Task: Look for space in Vantaa, Finland from 1st June, 2023 to 4th June, 2023 for 1 adult in price range Rs.6000 to Rs.16000. Place can be private room with 1  bedroom having 1 bed and 1 bathroom. Property type can be house, flat, guest house. Booking option can be shelf check-in. Required host language is .
Action: Mouse moved to (419, 90)
Screenshot: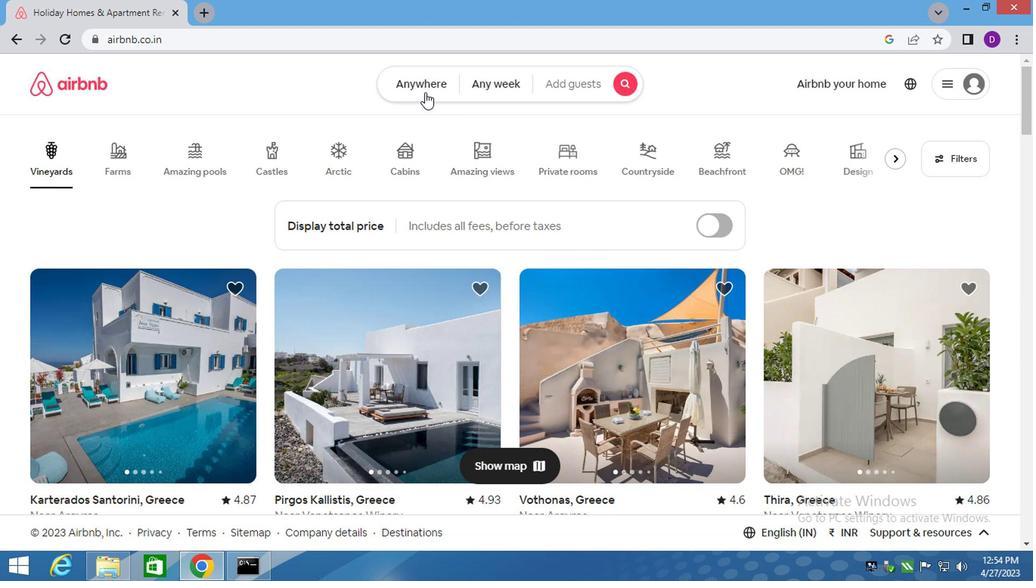 
Action: Mouse pressed left at (419, 90)
Screenshot: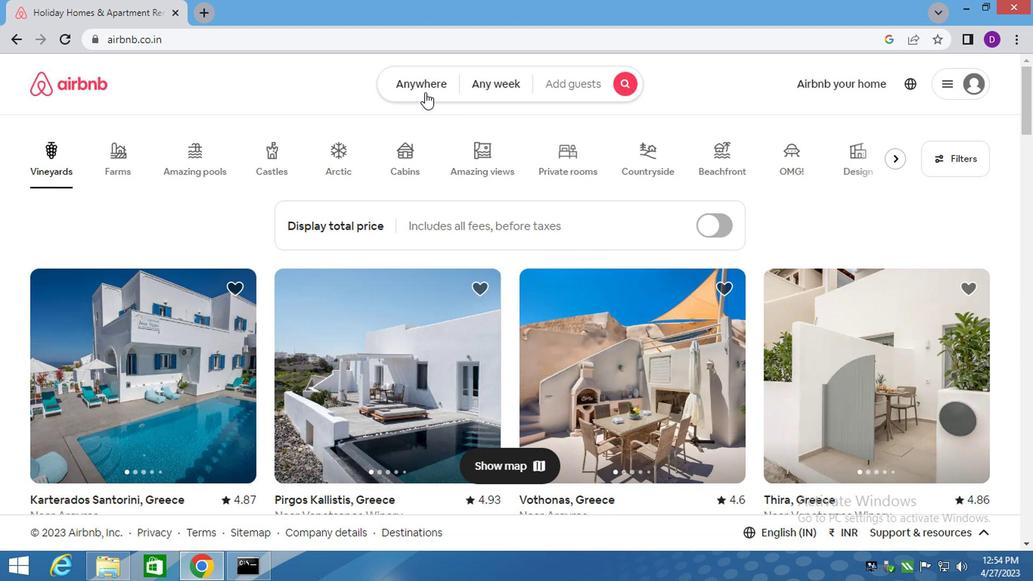 
Action: Mouse moved to (279, 152)
Screenshot: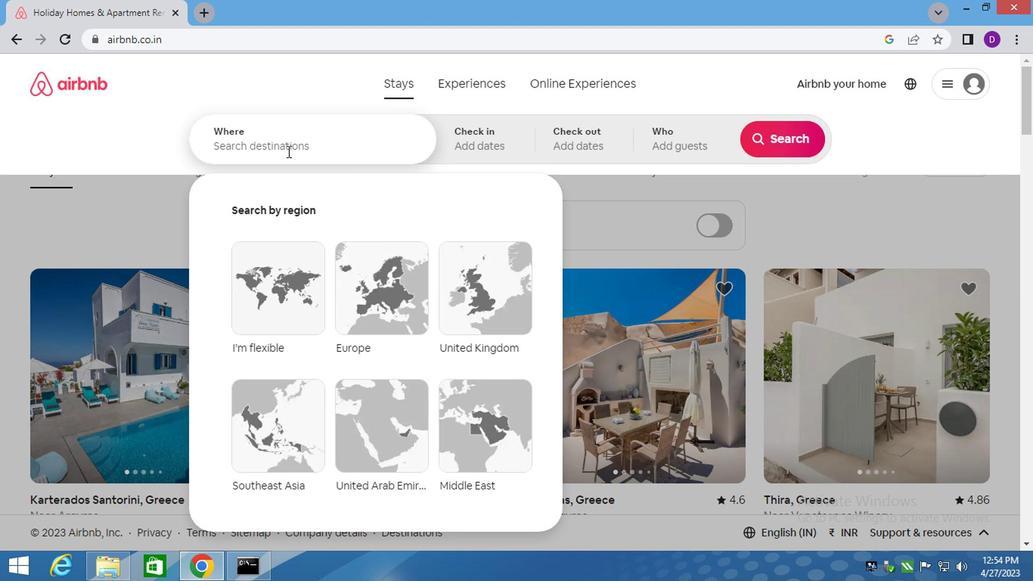 
Action: Mouse pressed left at (279, 152)
Screenshot: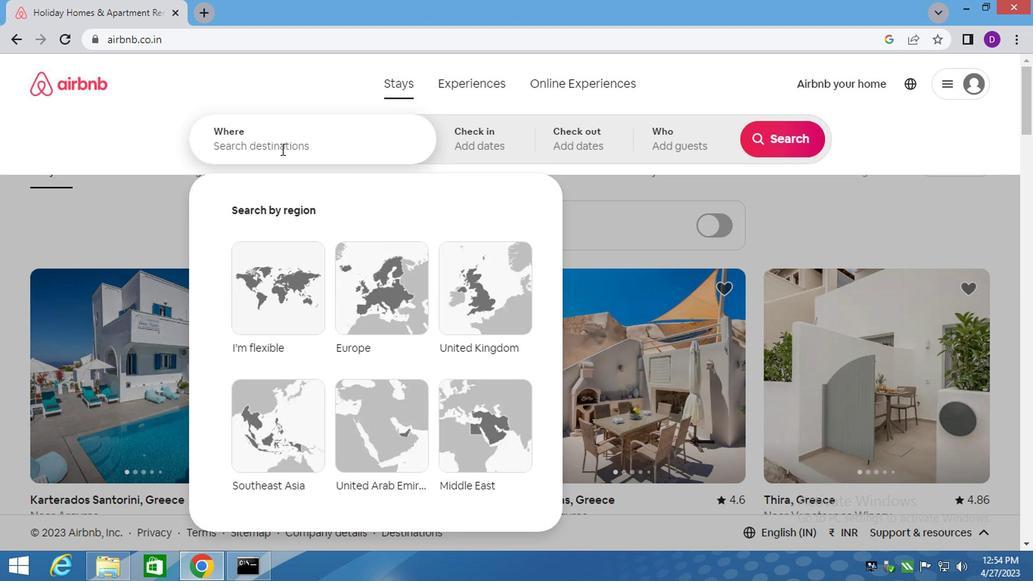 
Action: Key pressed <Key.shift><Key.shift><Key.shift>VANTAA,<Key.space><Key.shift>F
Screenshot: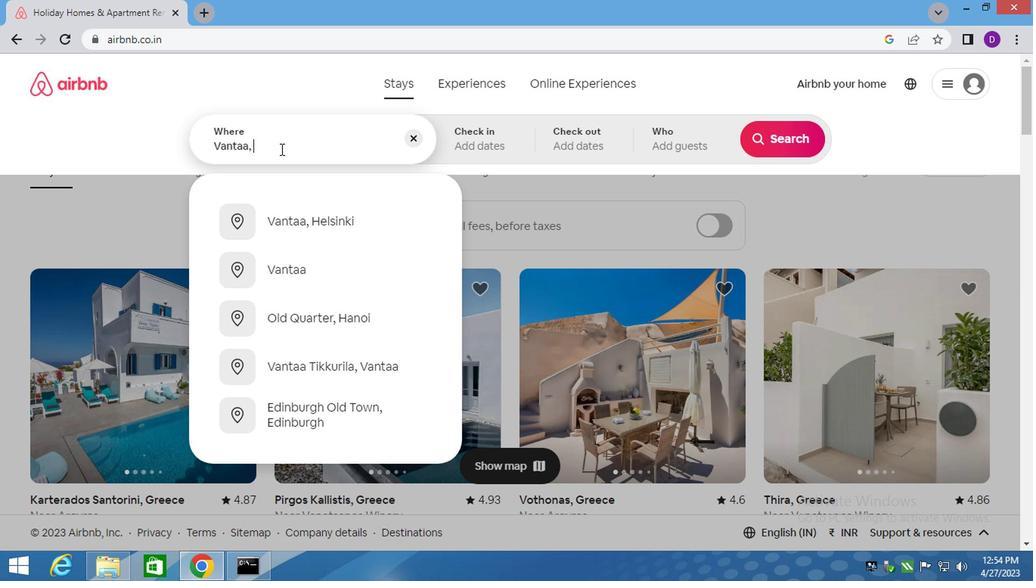 
Action: Mouse moved to (356, 224)
Screenshot: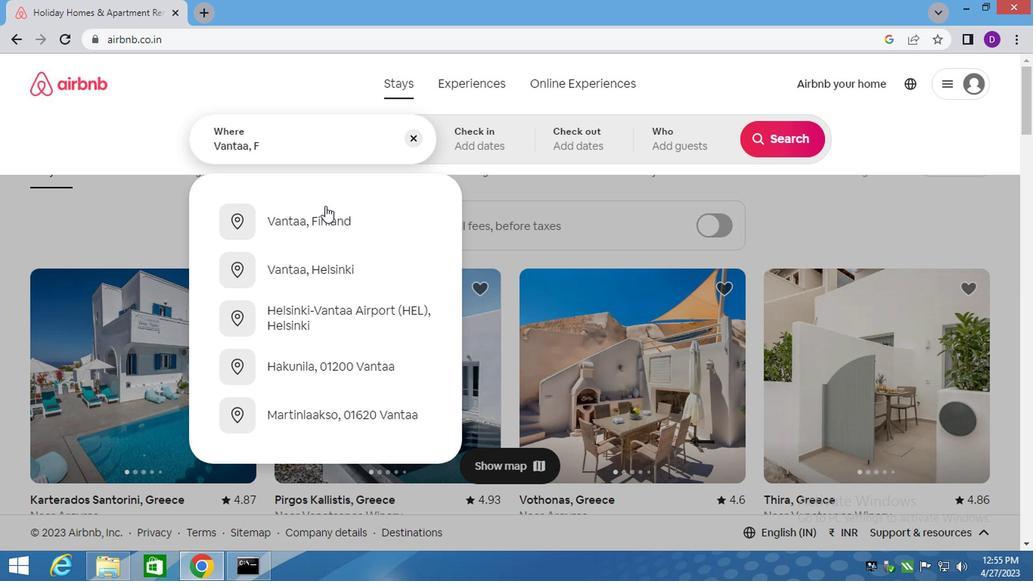 
Action: Mouse pressed left at (356, 224)
Screenshot: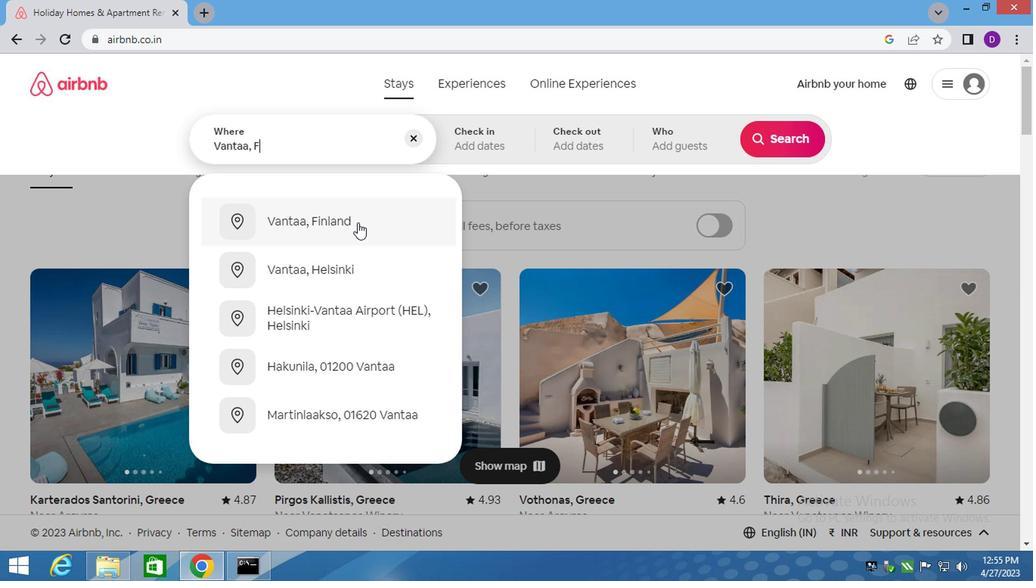 
Action: Mouse moved to (776, 264)
Screenshot: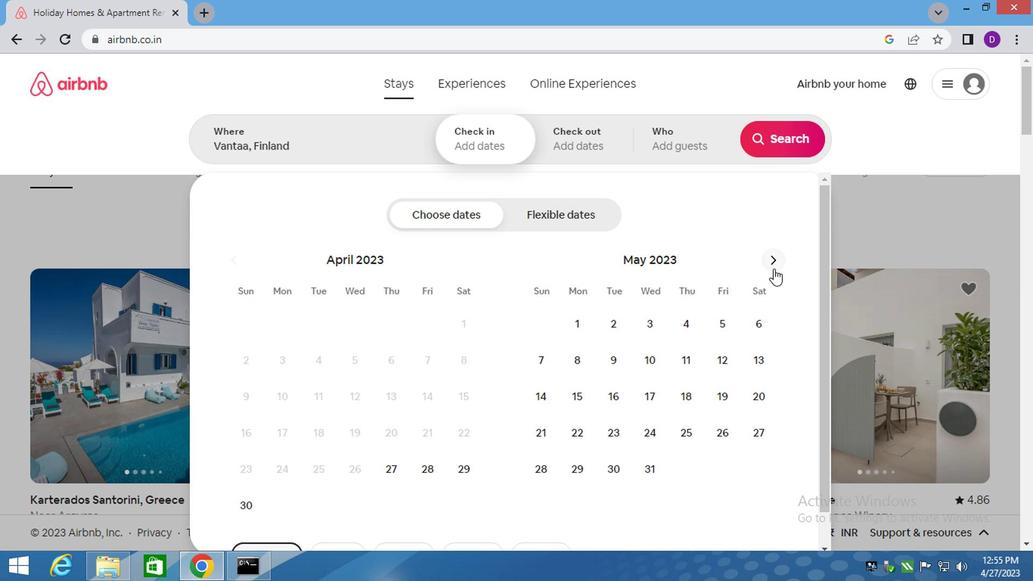 
Action: Mouse pressed left at (776, 264)
Screenshot: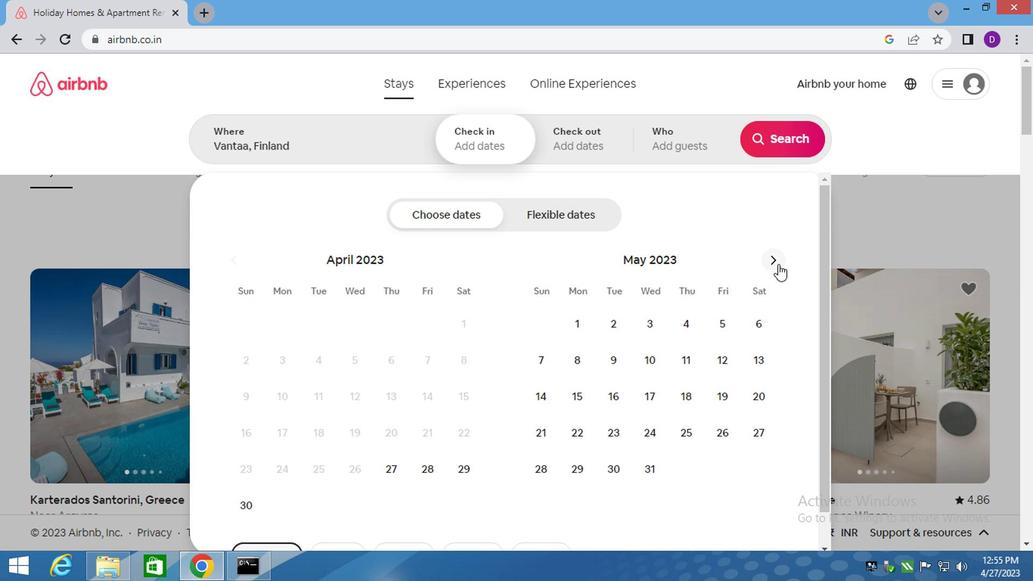 
Action: Mouse moved to (684, 326)
Screenshot: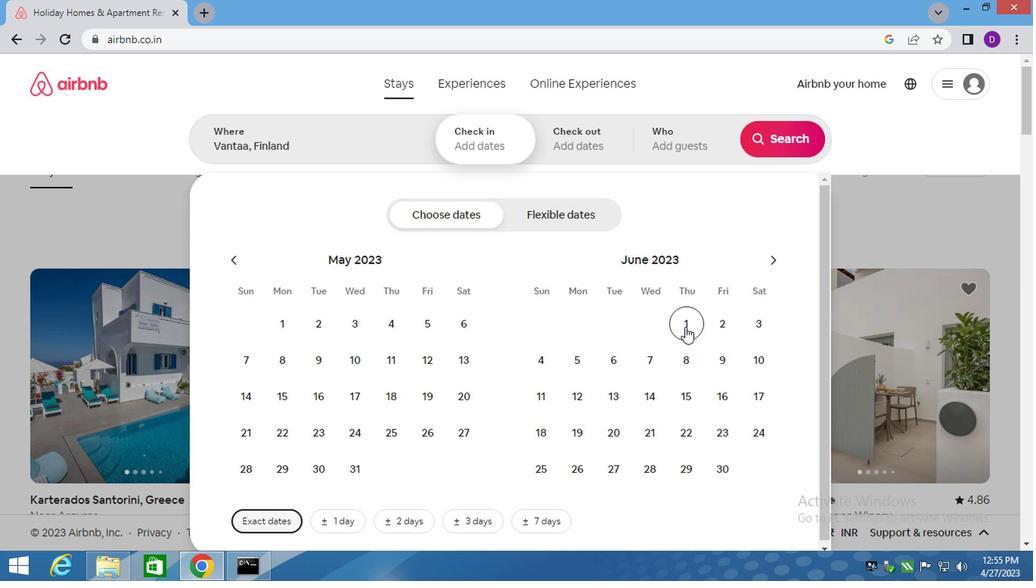 
Action: Mouse pressed left at (684, 326)
Screenshot: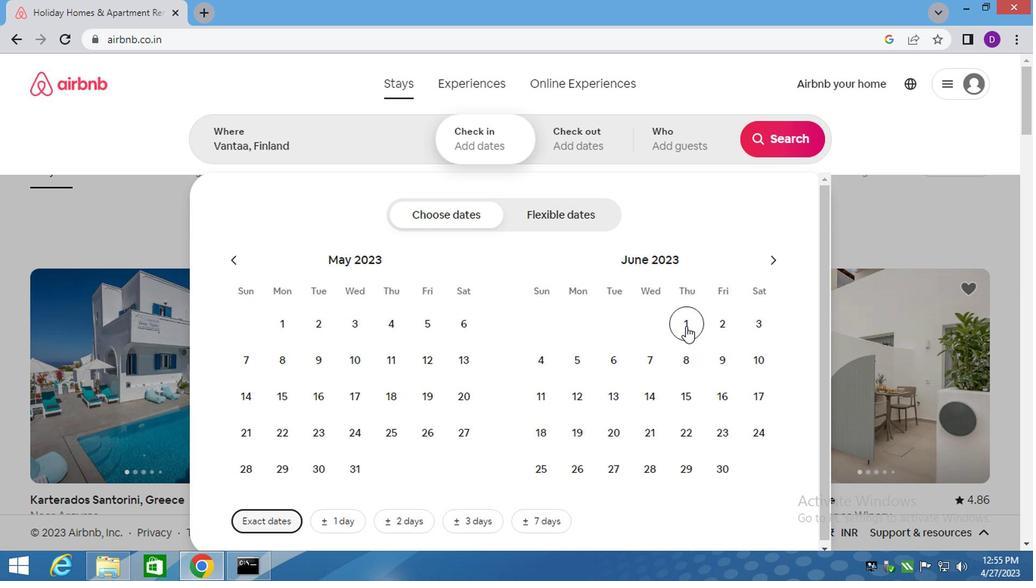 
Action: Mouse moved to (547, 355)
Screenshot: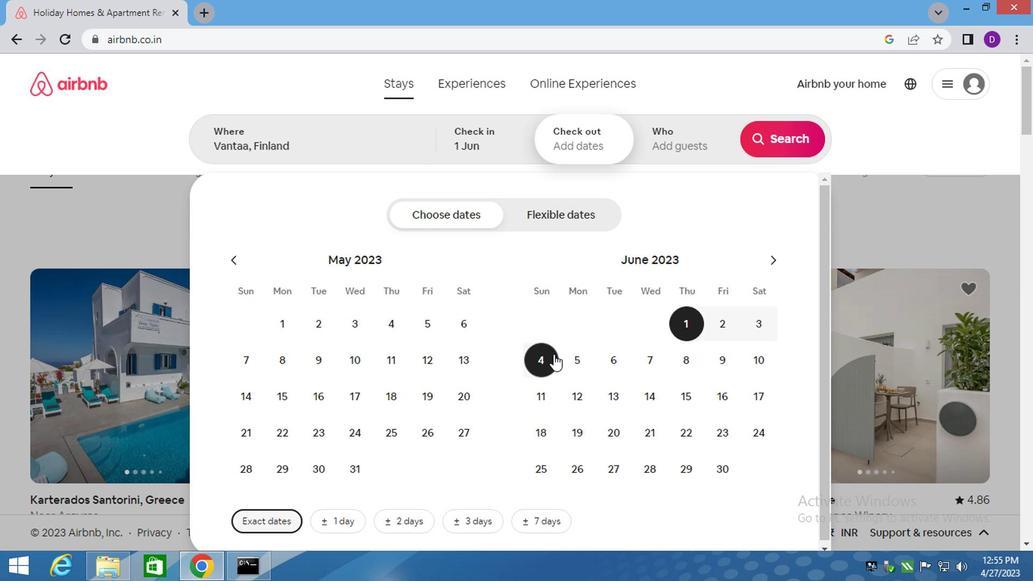 
Action: Mouse pressed left at (547, 355)
Screenshot: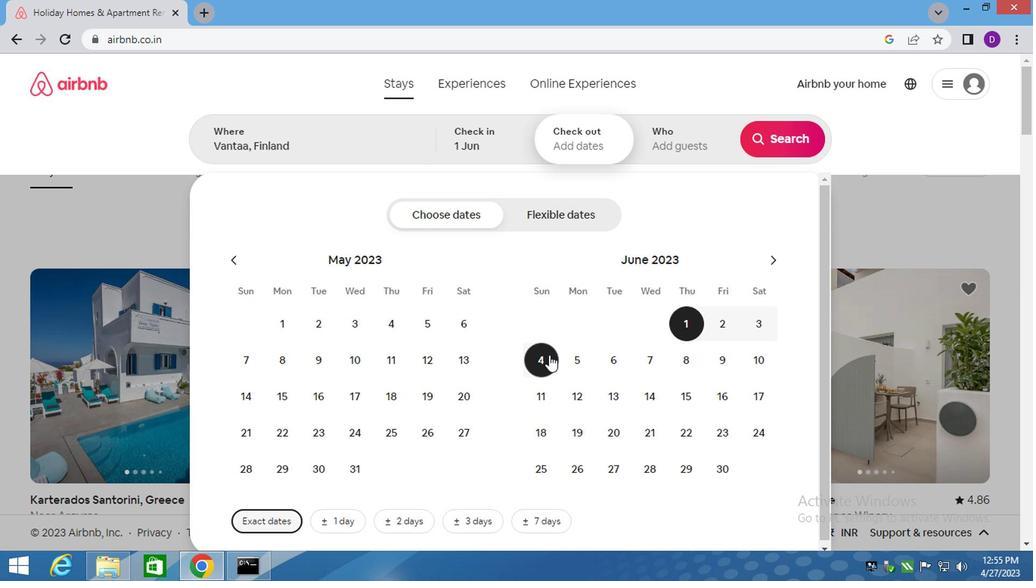 
Action: Mouse moved to (661, 152)
Screenshot: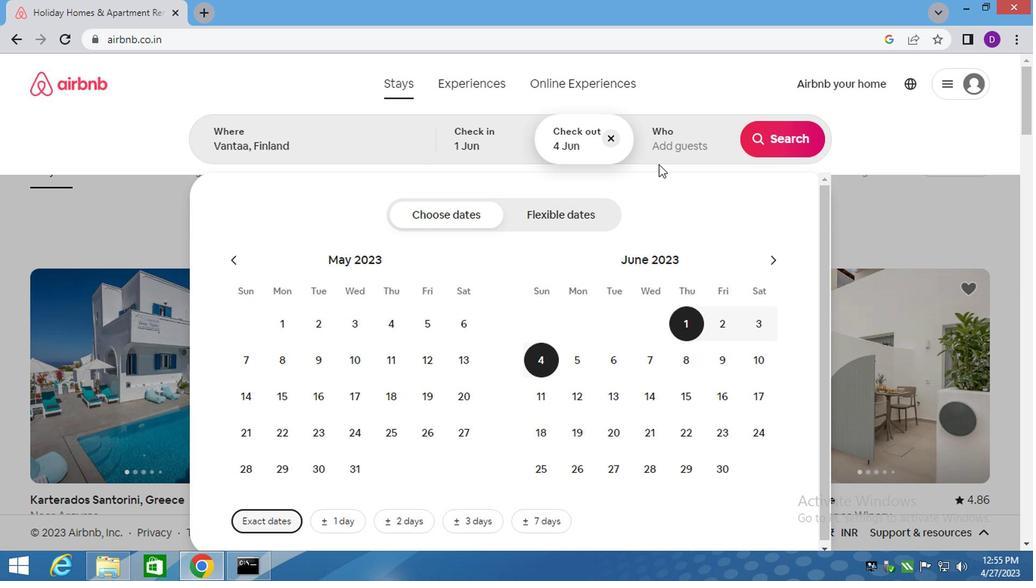 
Action: Mouse pressed left at (661, 152)
Screenshot: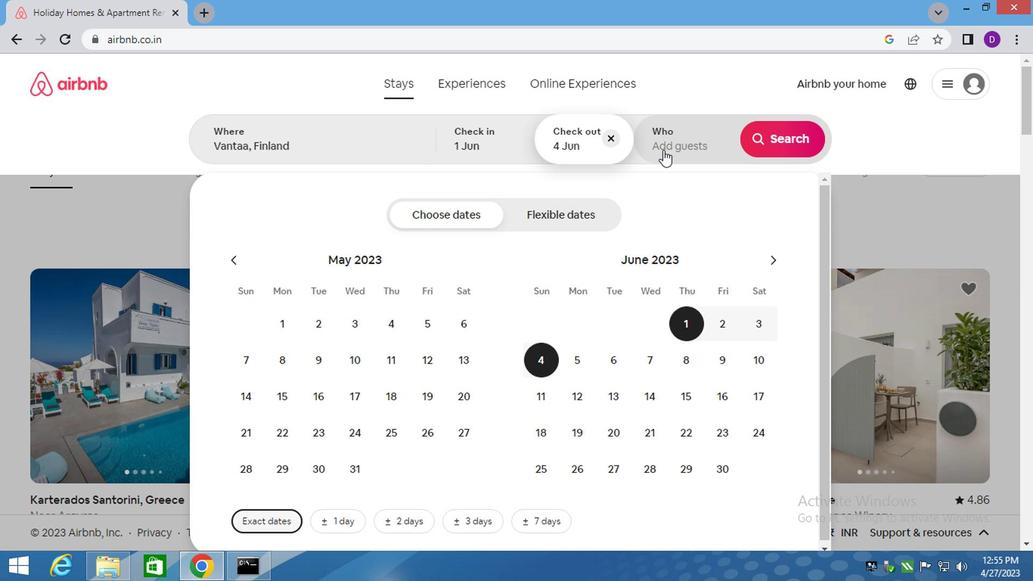 
Action: Mouse moved to (780, 217)
Screenshot: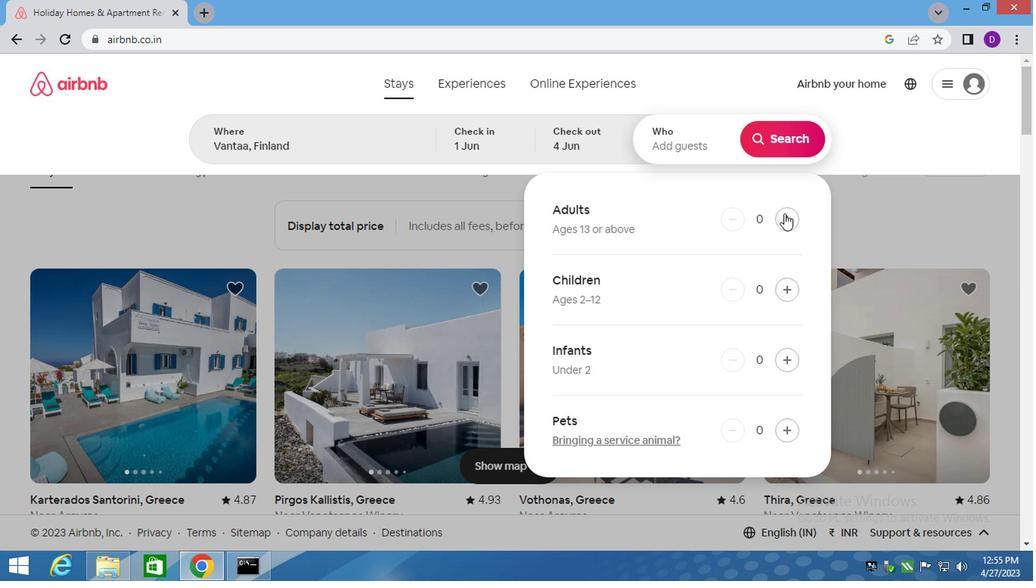 
Action: Mouse pressed left at (780, 217)
Screenshot: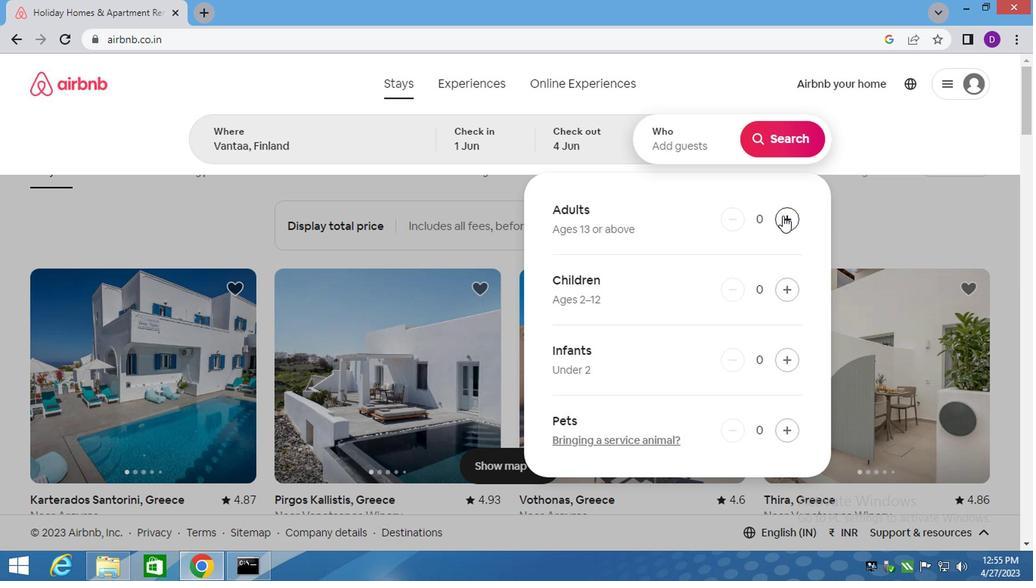 
Action: Mouse moved to (778, 144)
Screenshot: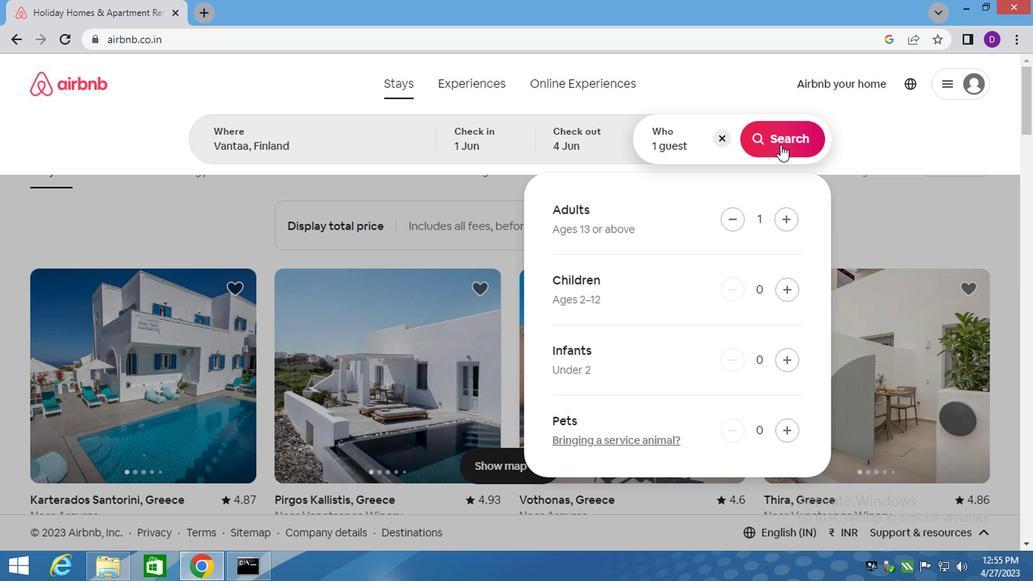 
Action: Mouse pressed left at (778, 144)
Screenshot: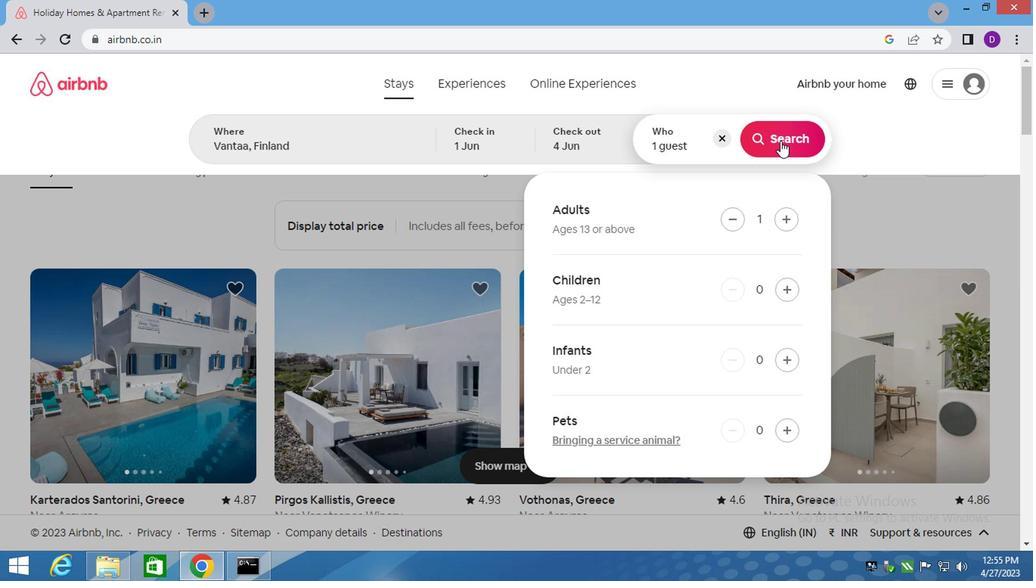 
Action: Mouse moved to (961, 144)
Screenshot: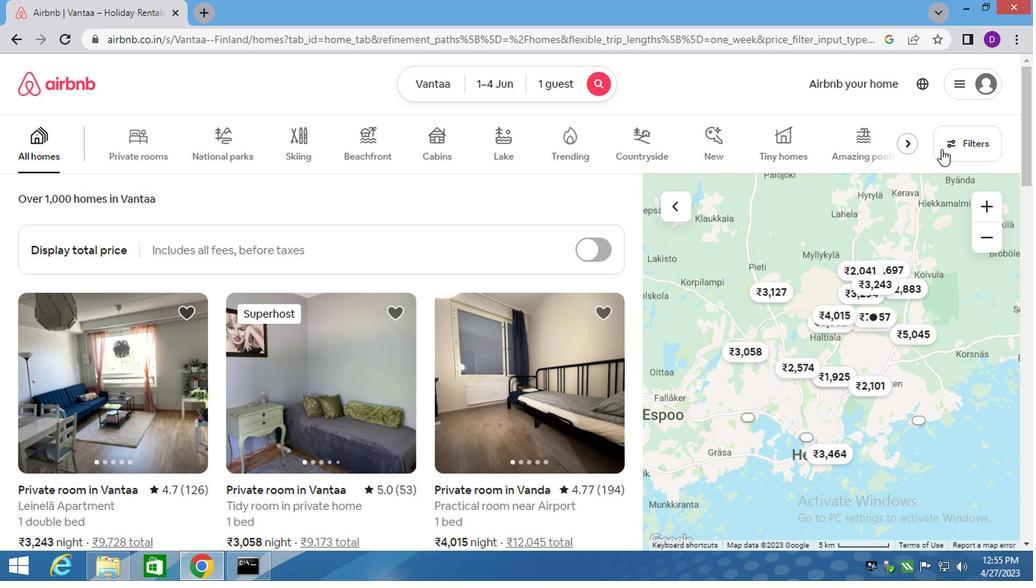 
Action: Mouse pressed left at (961, 144)
Screenshot: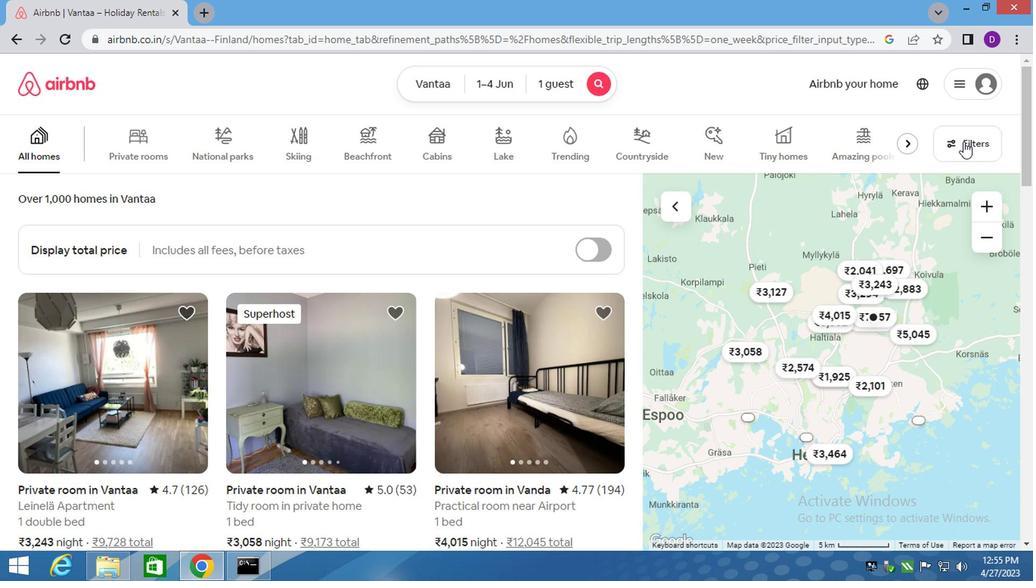 
Action: Mouse moved to (316, 339)
Screenshot: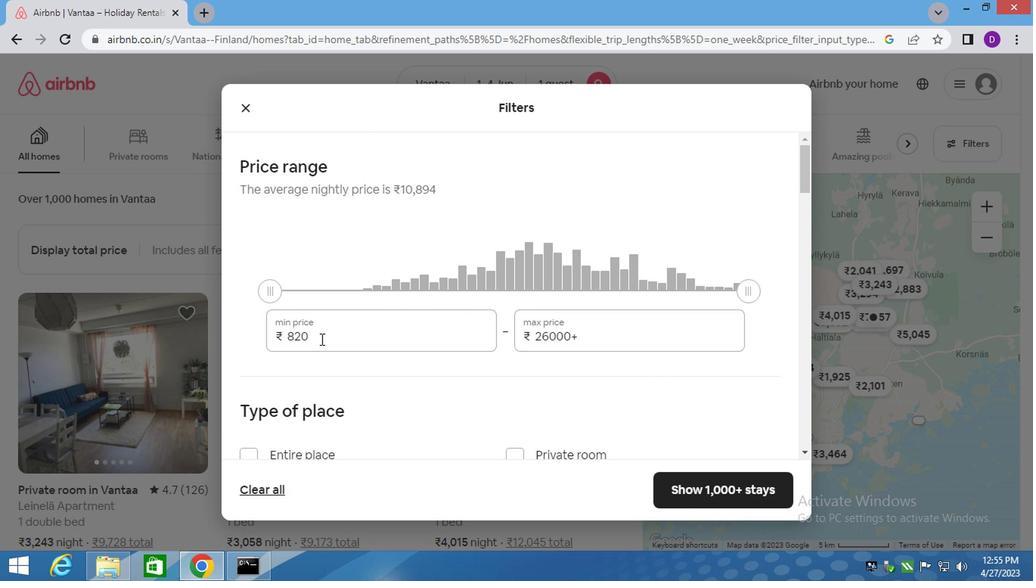 
Action: Mouse pressed left at (316, 339)
Screenshot: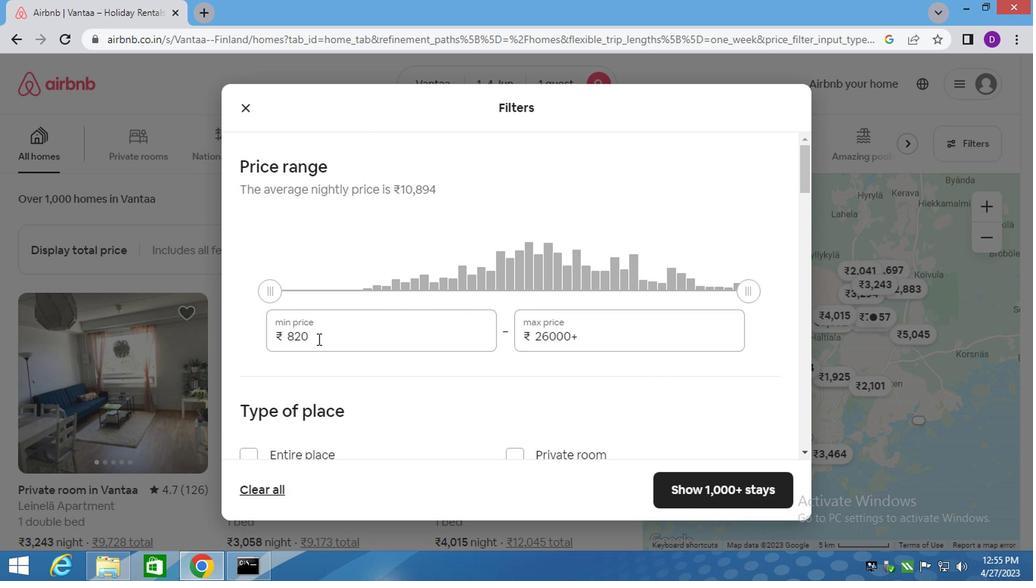 
Action: Mouse pressed left at (316, 339)
Screenshot: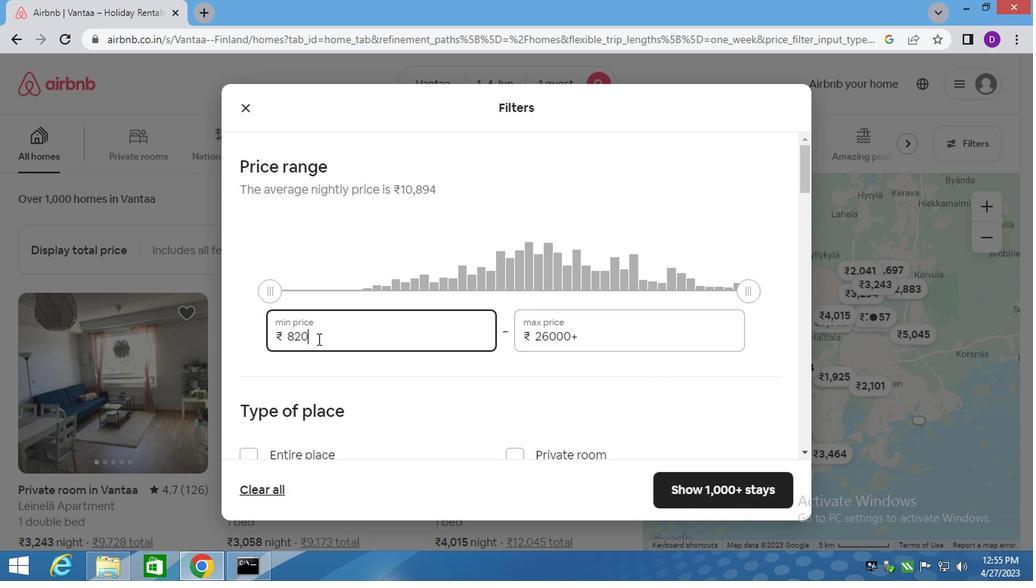 
Action: Key pressed 6000<Key.tab>16000
Screenshot: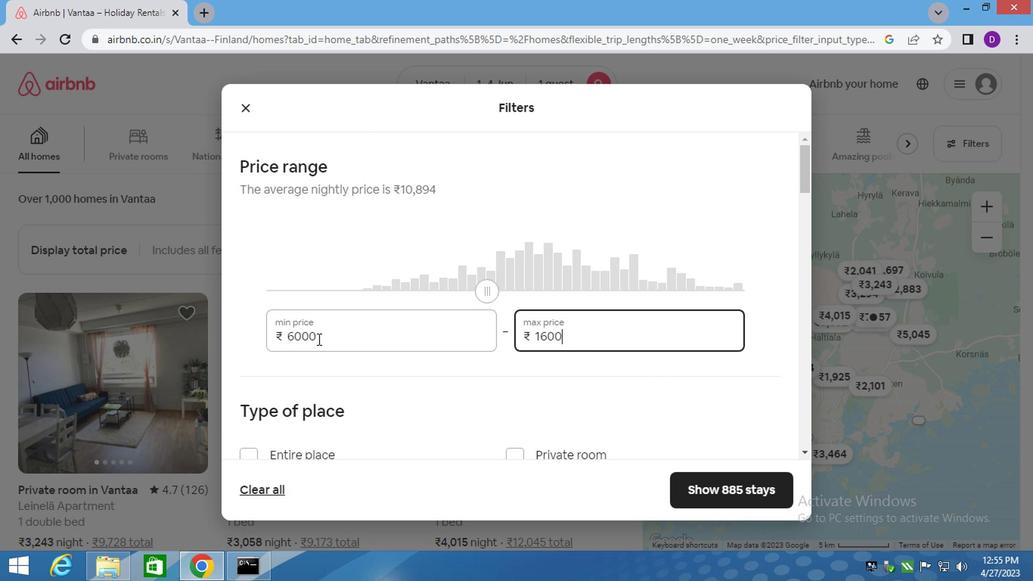 
Action: Mouse moved to (304, 382)
Screenshot: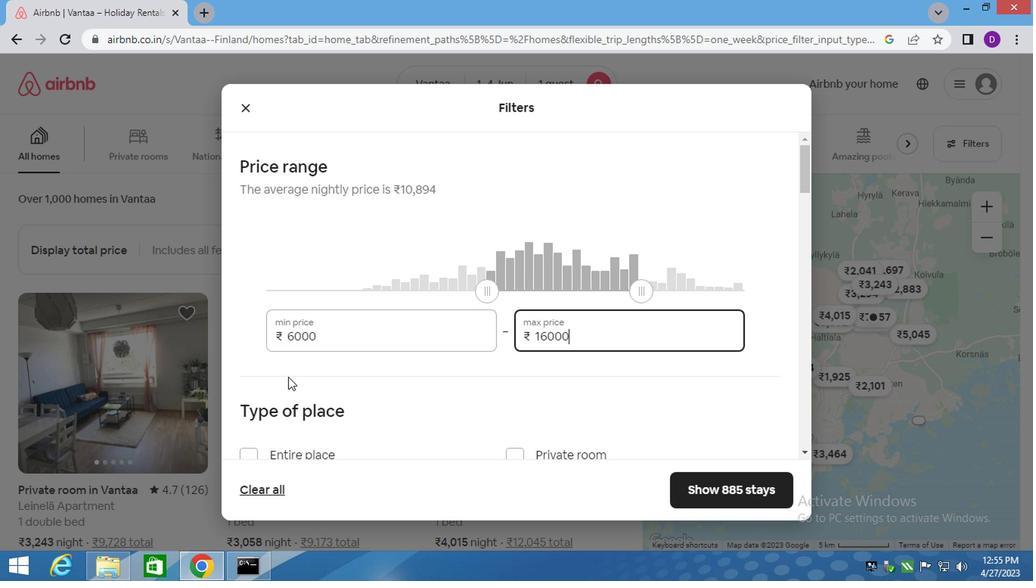 
Action: Mouse scrolled (304, 381) with delta (0, 0)
Screenshot: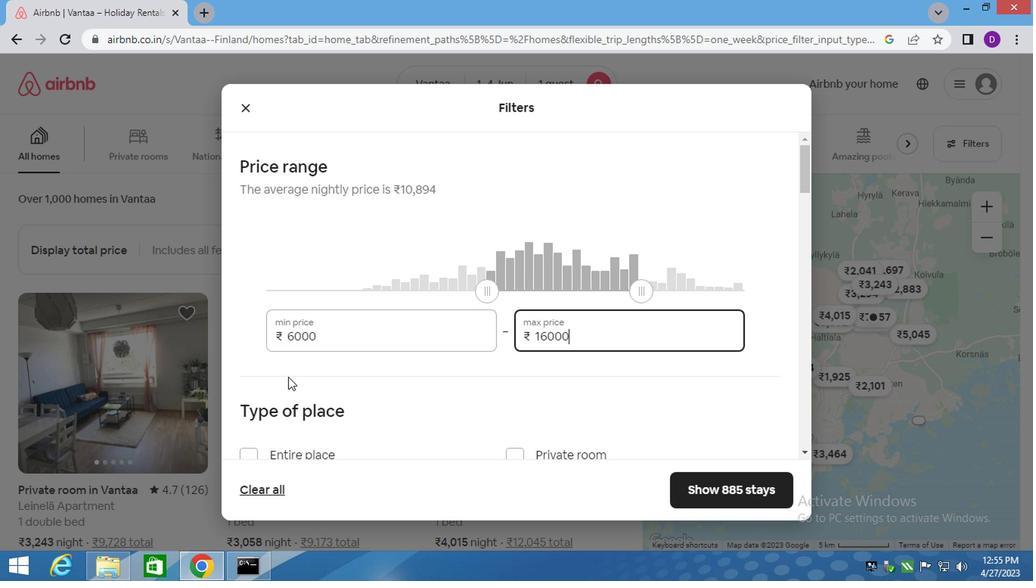 
Action: Mouse moved to (305, 383)
Screenshot: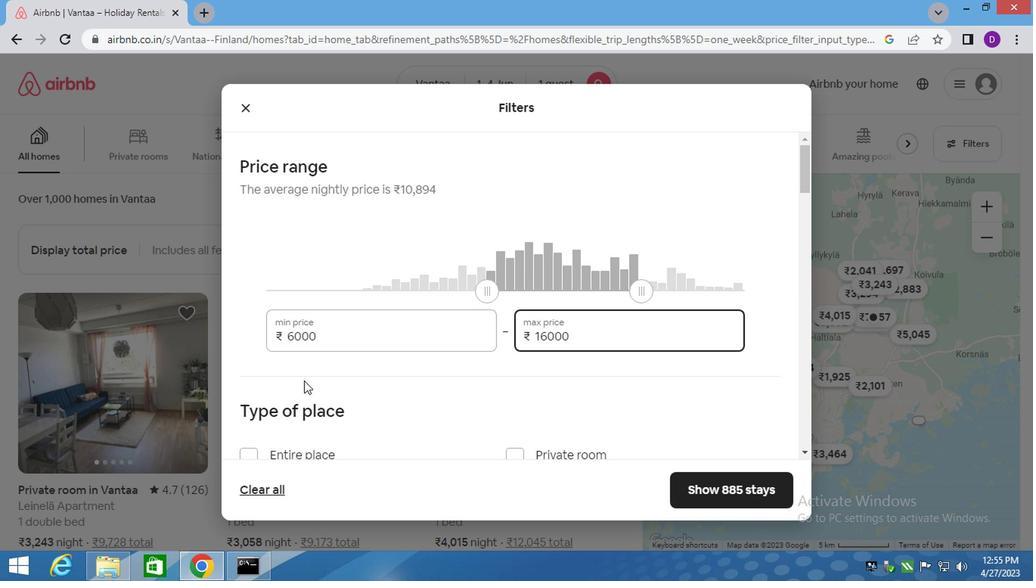 
Action: Mouse scrolled (305, 382) with delta (0, -1)
Screenshot: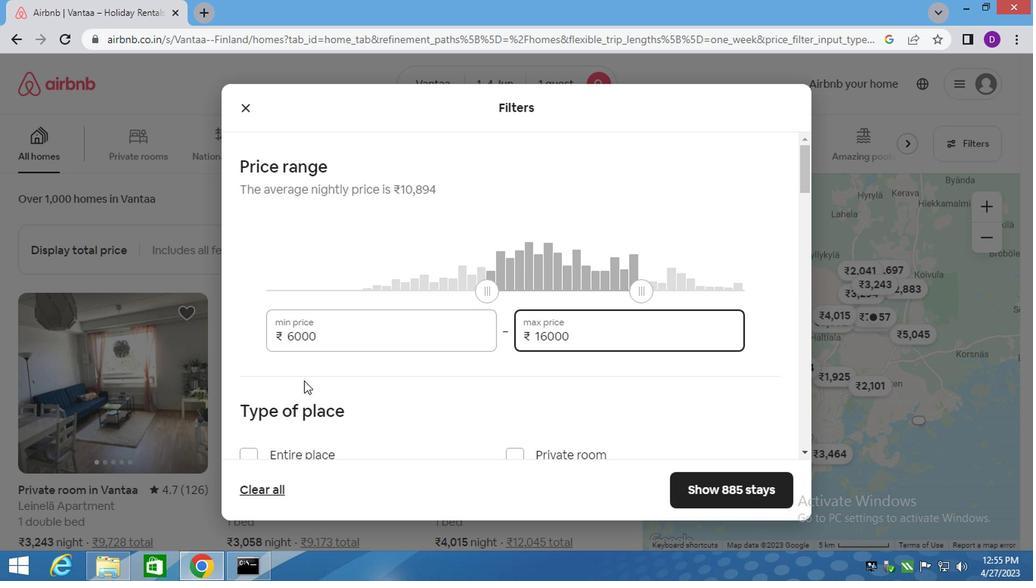 
Action: Mouse moved to (512, 312)
Screenshot: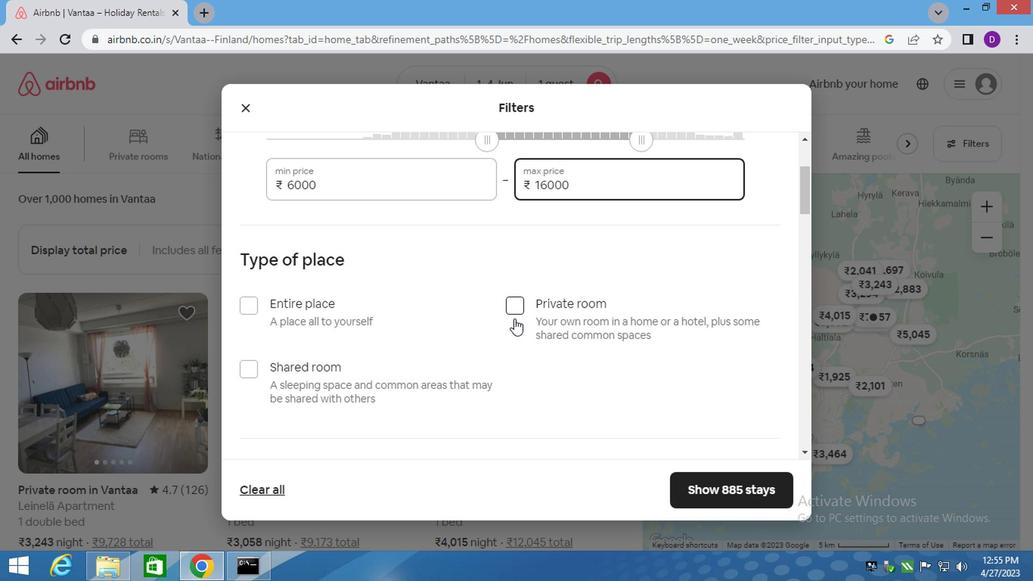 
Action: Mouse pressed left at (512, 312)
Screenshot: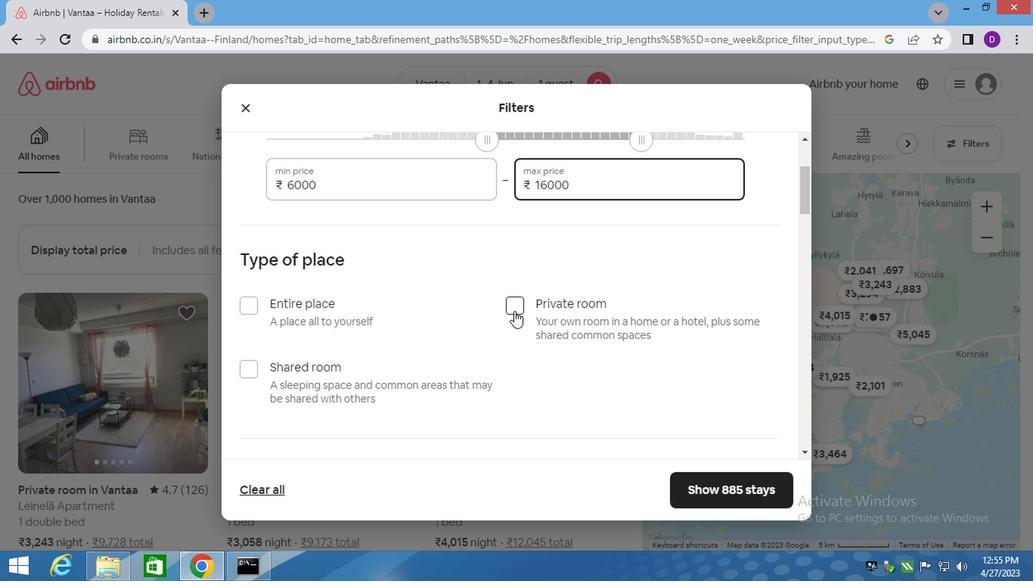 
Action: Mouse moved to (404, 358)
Screenshot: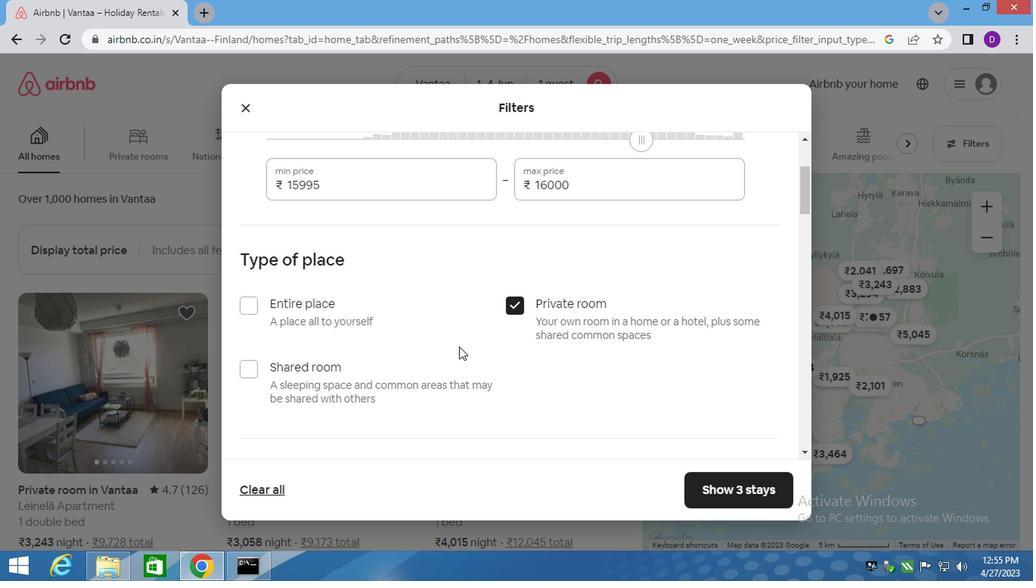 
Action: Mouse scrolled (404, 358) with delta (0, 0)
Screenshot: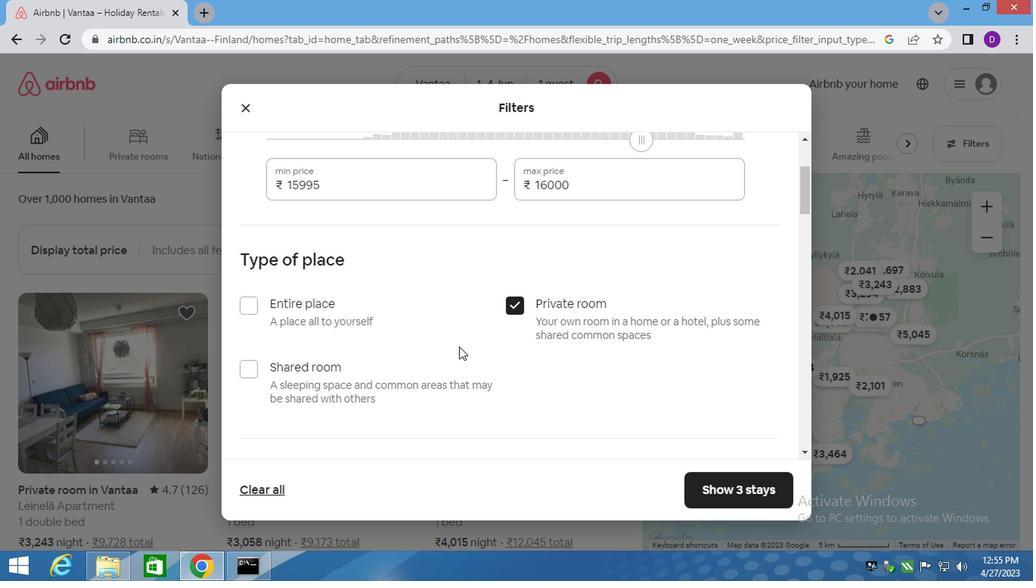 
Action: Mouse moved to (384, 361)
Screenshot: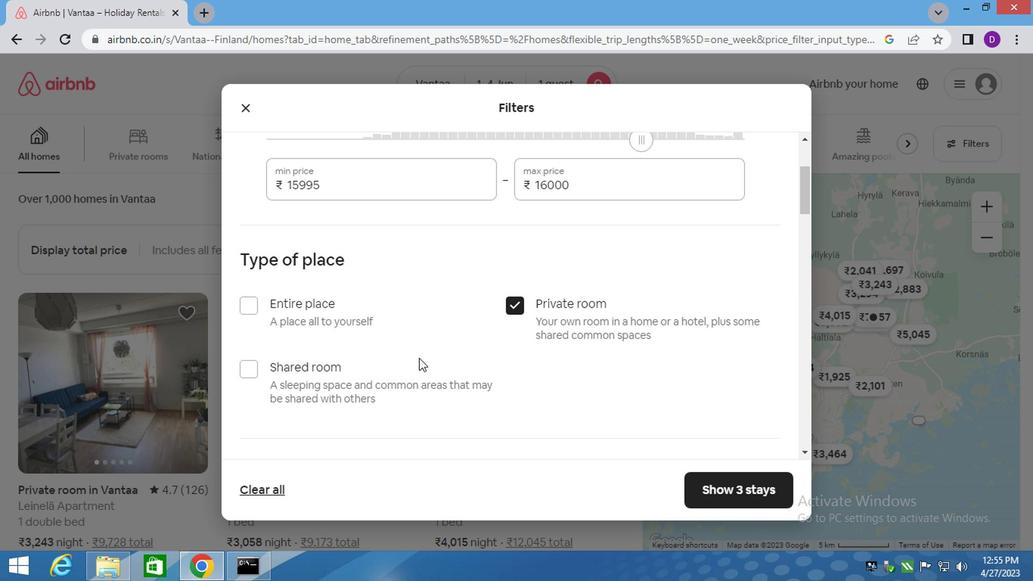
Action: Mouse scrolled (384, 360) with delta (0, 0)
Screenshot: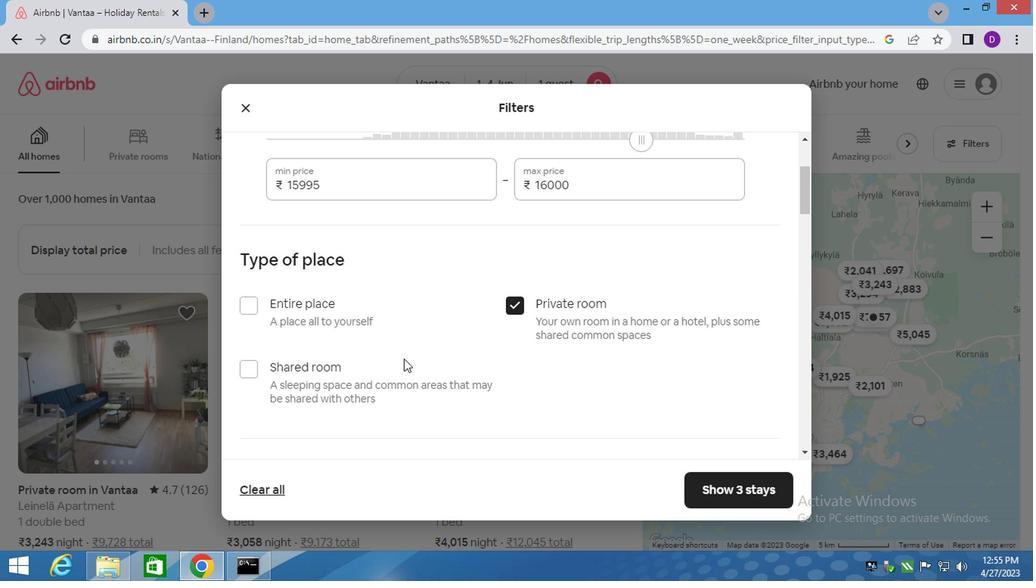 
Action: Mouse moved to (376, 361)
Screenshot: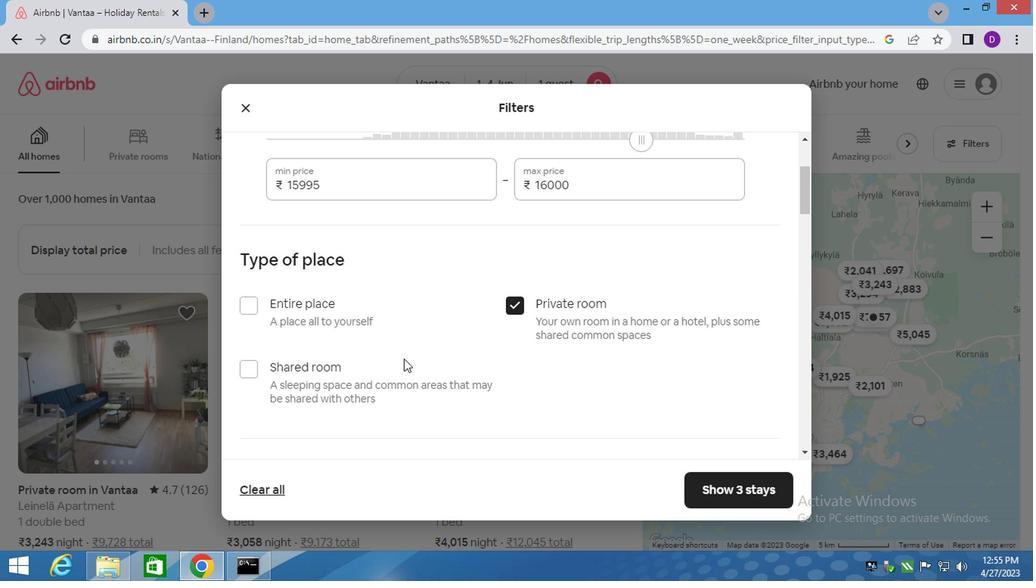 
Action: Mouse scrolled (376, 360) with delta (0, 0)
Screenshot: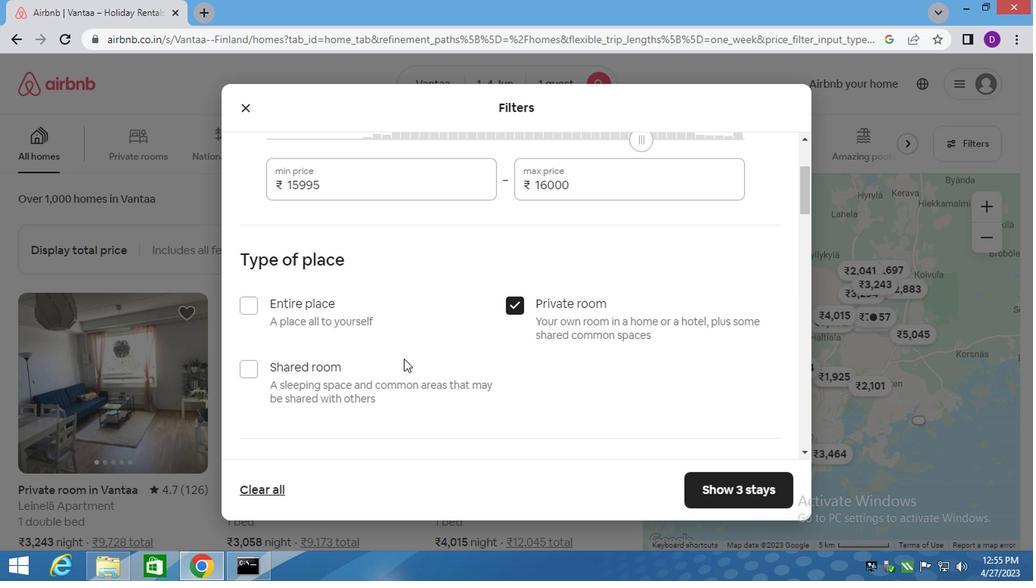 
Action: Mouse moved to (354, 349)
Screenshot: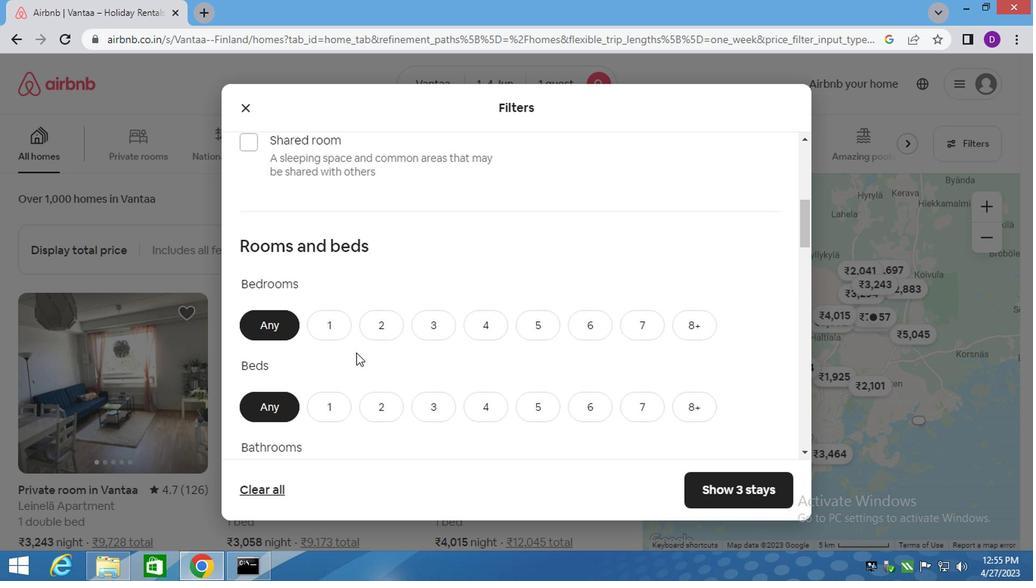 
Action: Mouse scrolled (354, 349) with delta (0, 0)
Screenshot: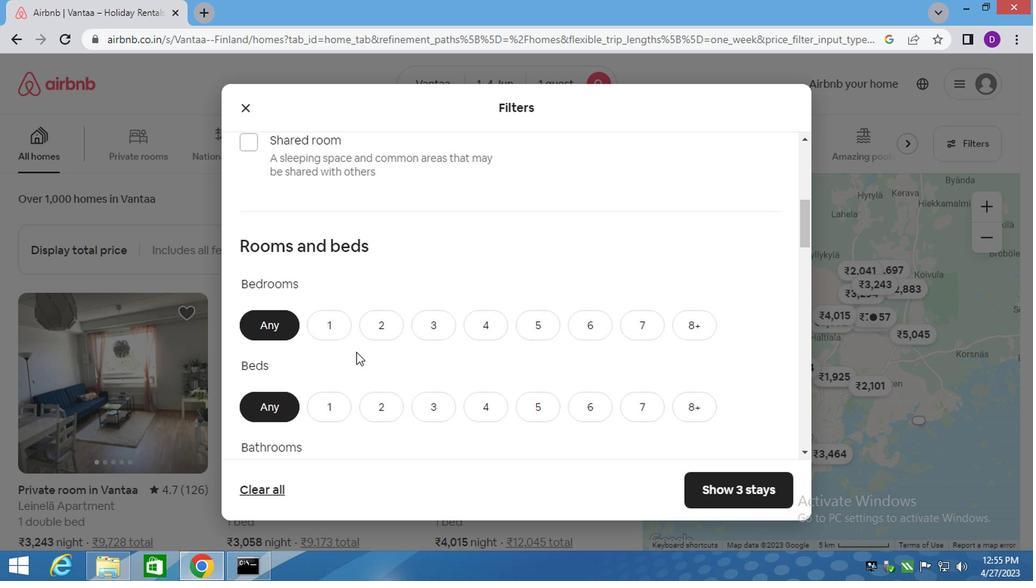 
Action: Mouse scrolled (354, 349) with delta (0, 0)
Screenshot: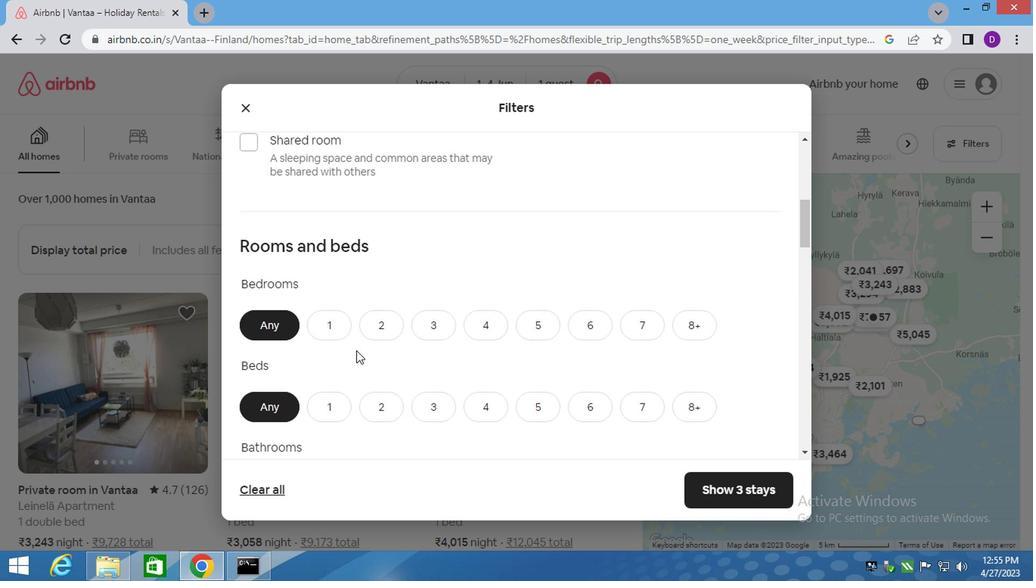
Action: Mouse moved to (329, 178)
Screenshot: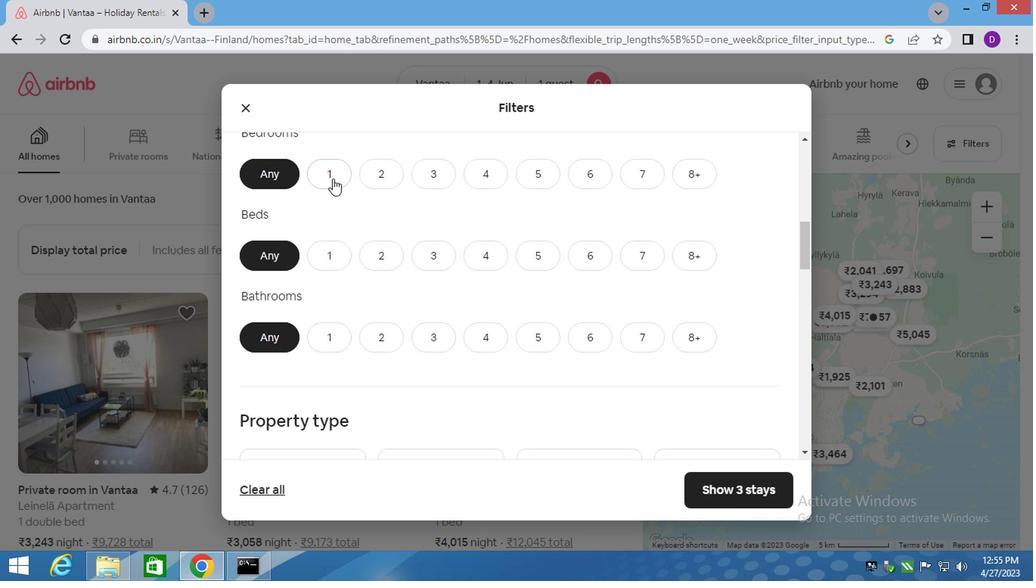 
Action: Mouse pressed left at (329, 178)
Screenshot: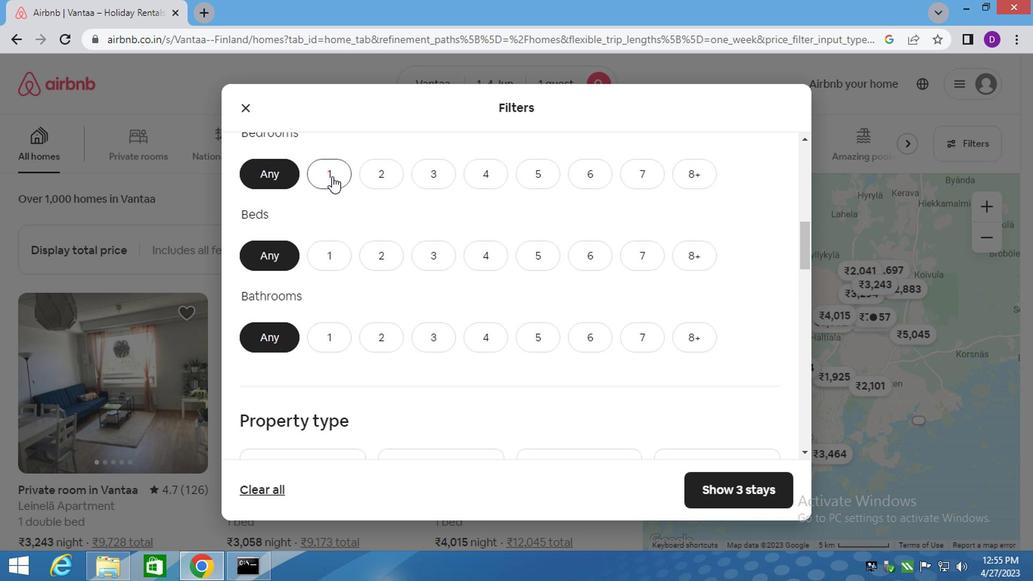 
Action: Mouse moved to (331, 253)
Screenshot: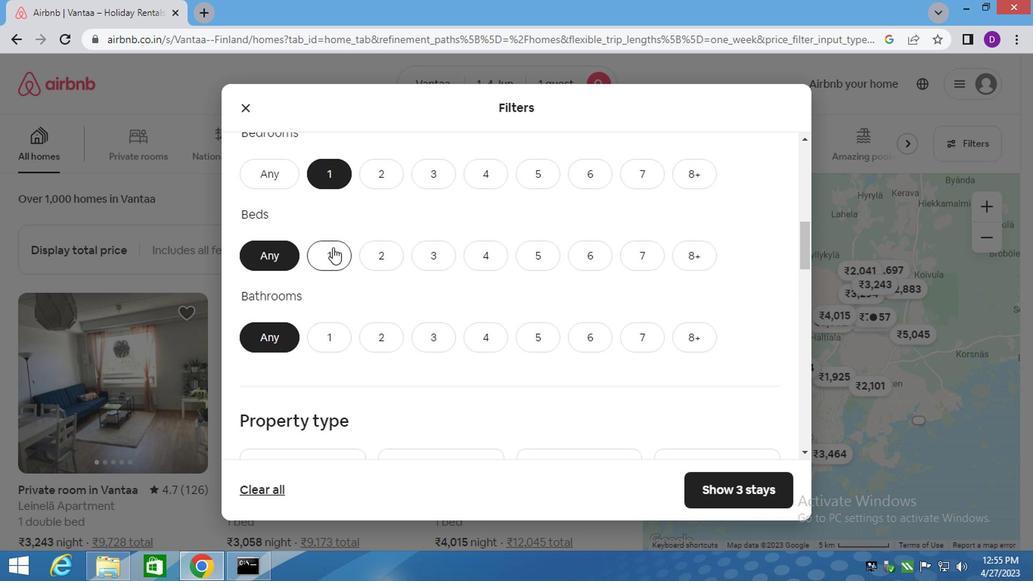 
Action: Mouse pressed left at (331, 253)
Screenshot: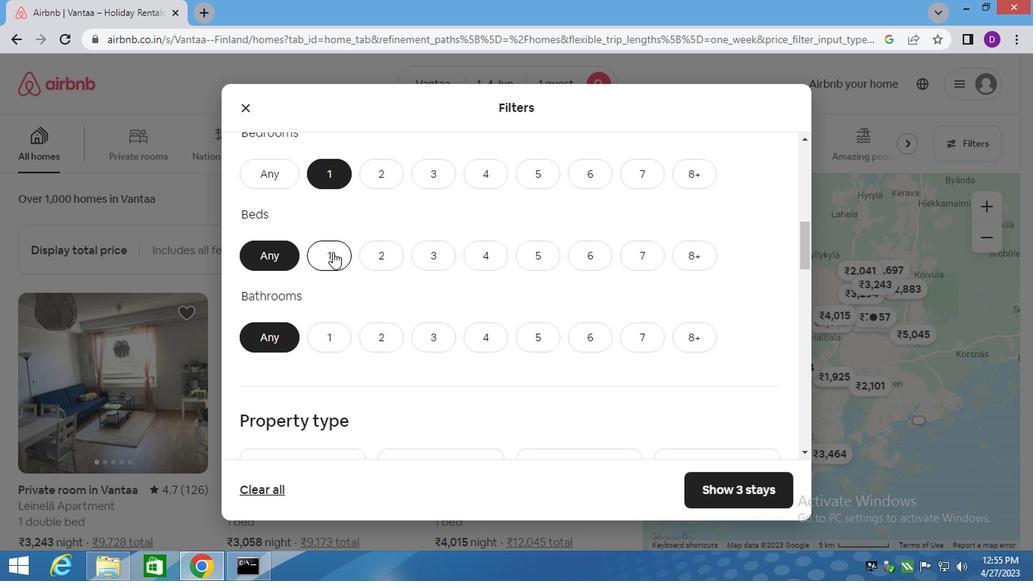 
Action: Mouse moved to (324, 332)
Screenshot: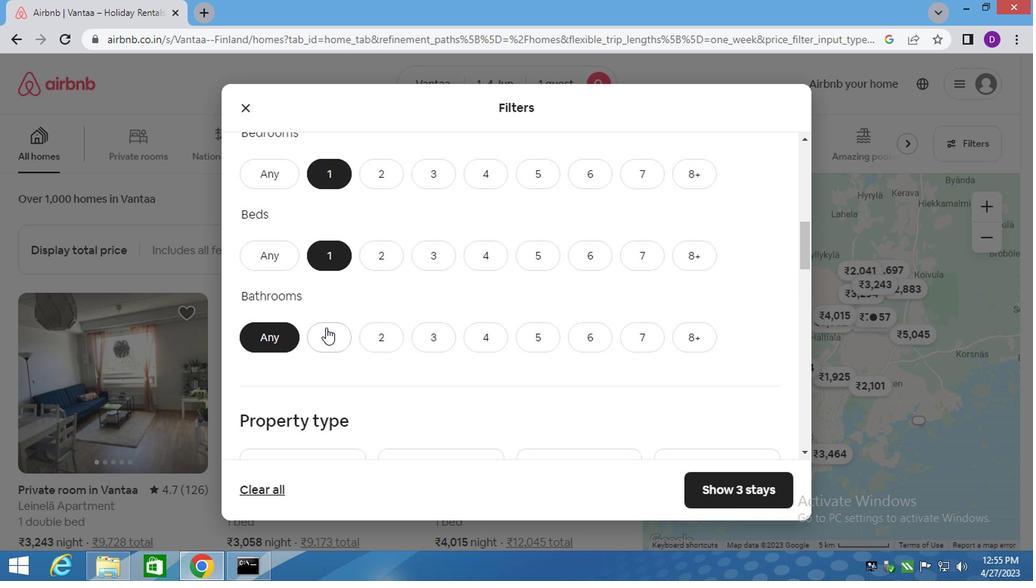 
Action: Mouse pressed left at (324, 332)
Screenshot: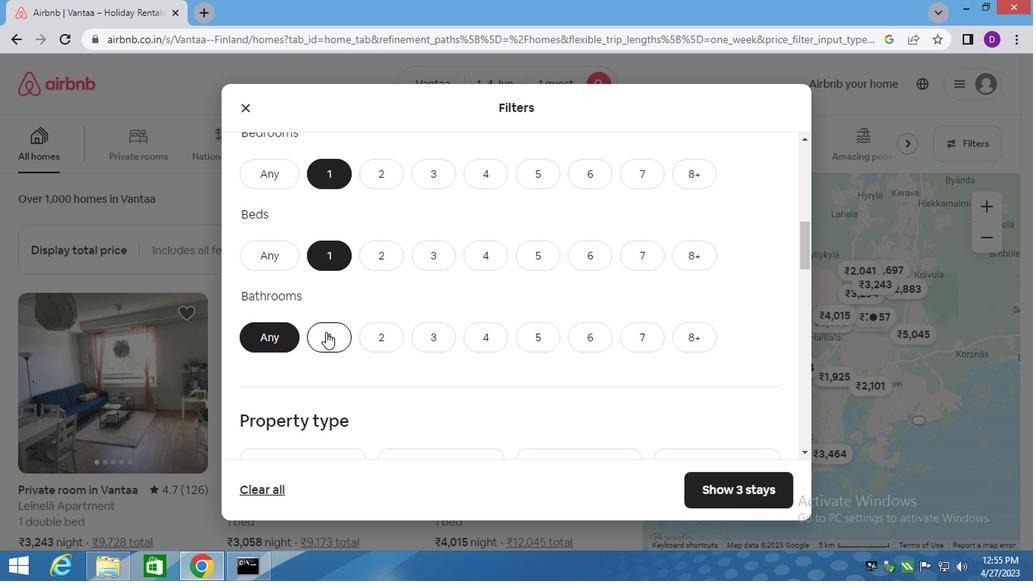 
Action: Mouse moved to (342, 361)
Screenshot: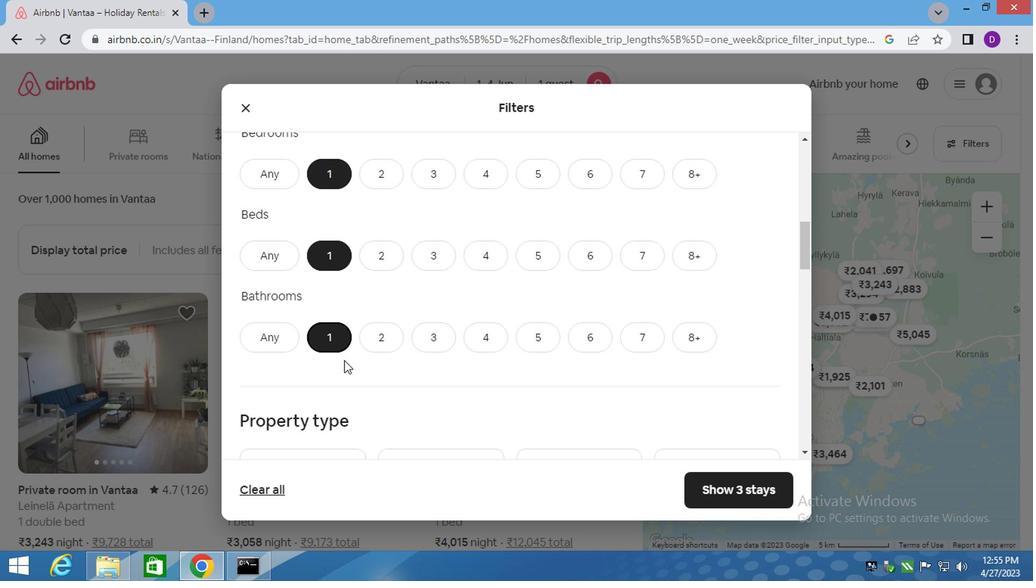 
Action: Mouse scrolled (342, 361) with delta (0, 0)
Screenshot: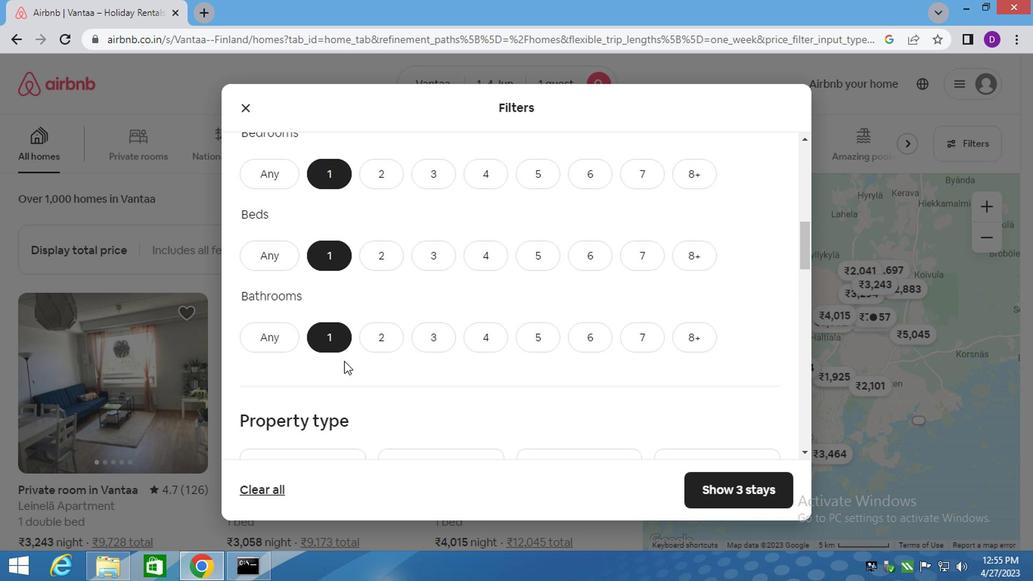 
Action: Mouse scrolled (342, 361) with delta (0, 0)
Screenshot: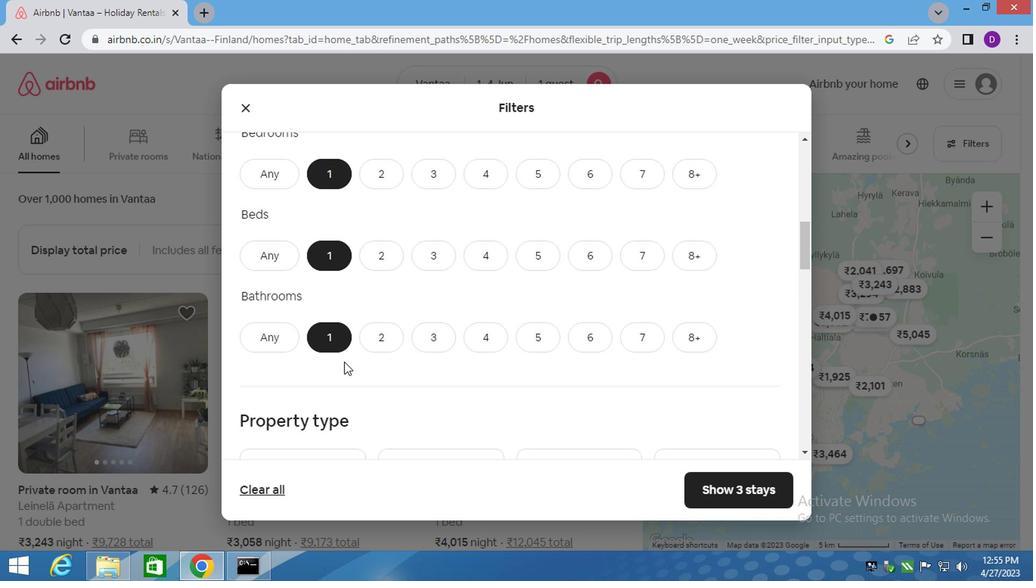 
Action: Mouse moved to (320, 349)
Screenshot: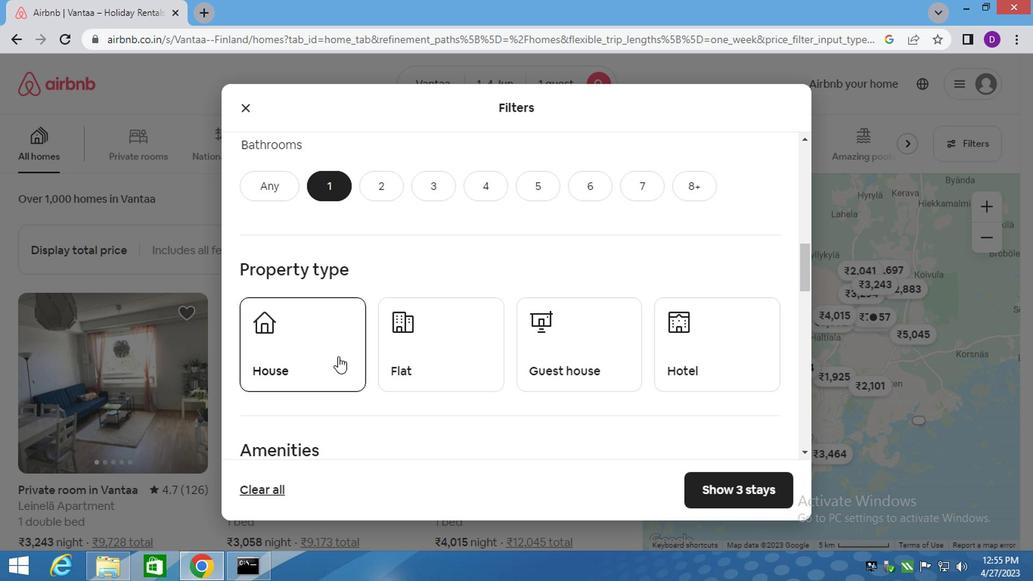 
Action: Mouse pressed left at (320, 349)
Screenshot: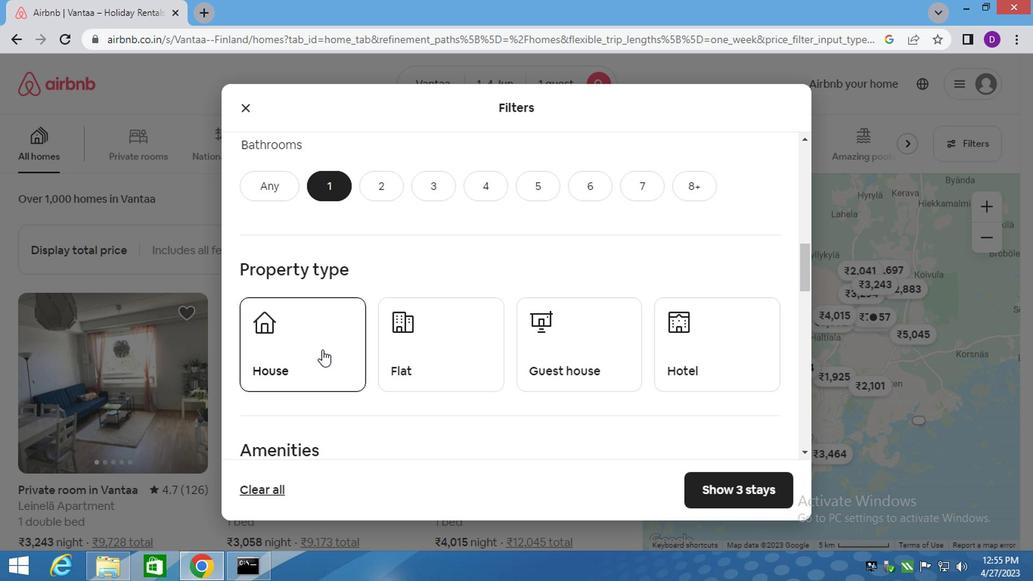 
Action: Mouse moved to (402, 336)
Screenshot: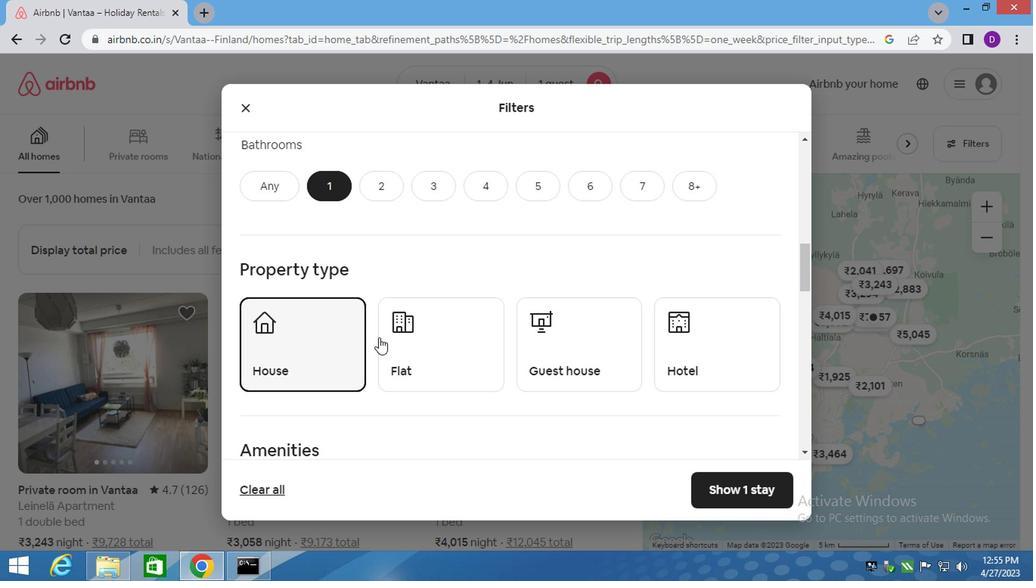 
Action: Mouse pressed left at (402, 336)
Screenshot: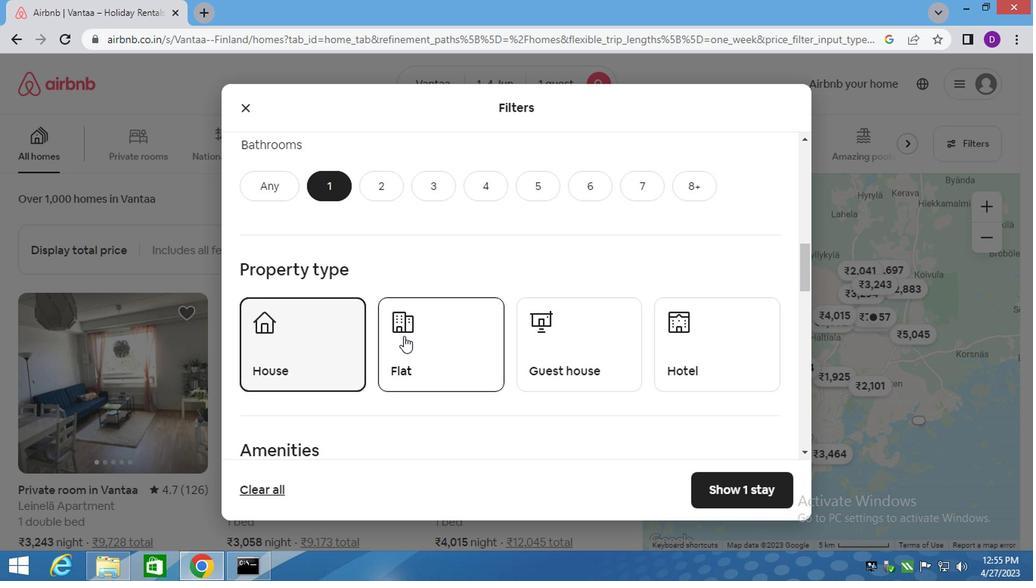 
Action: Mouse moved to (568, 351)
Screenshot: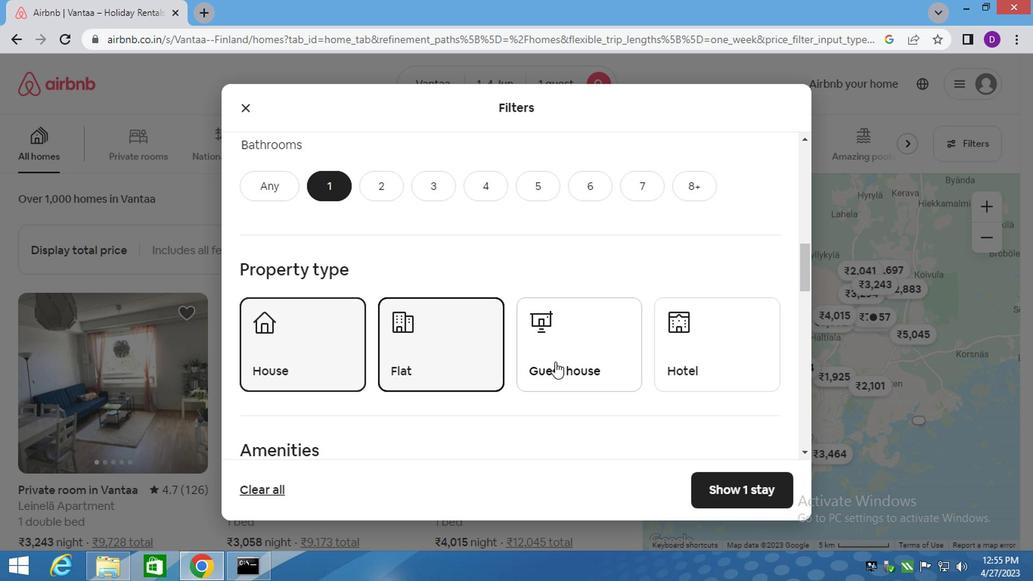 
Action: Mouse pressed left at (568, 351)
Screenshot: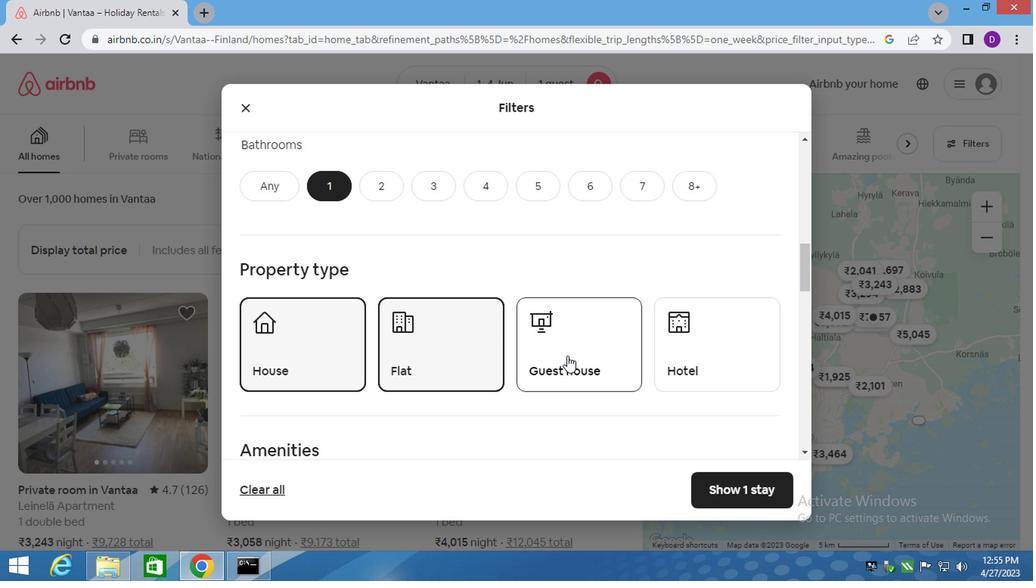 
Action: Mouse moved to (387, 361)
Screenshot: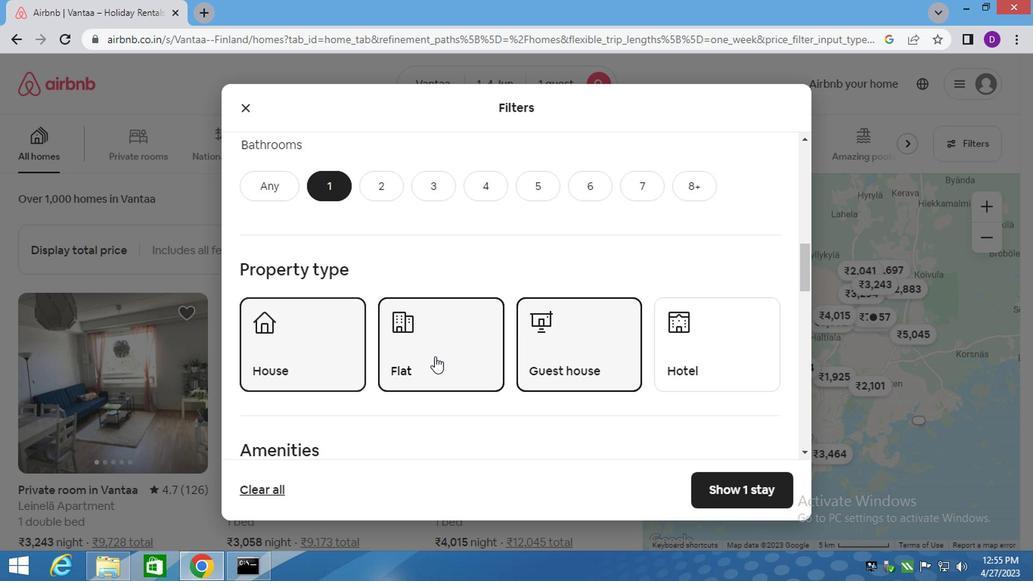 
Action: Mouse scrolled (387, 361) with delta (0, 0)
Screenshot: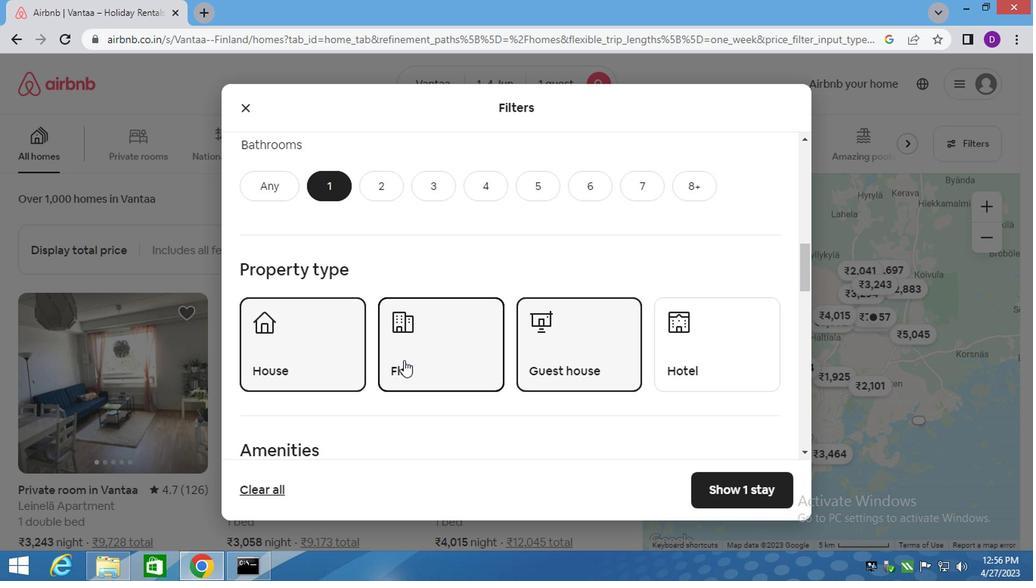 
Action: Mouse moved to (385, 363)
Screenshot: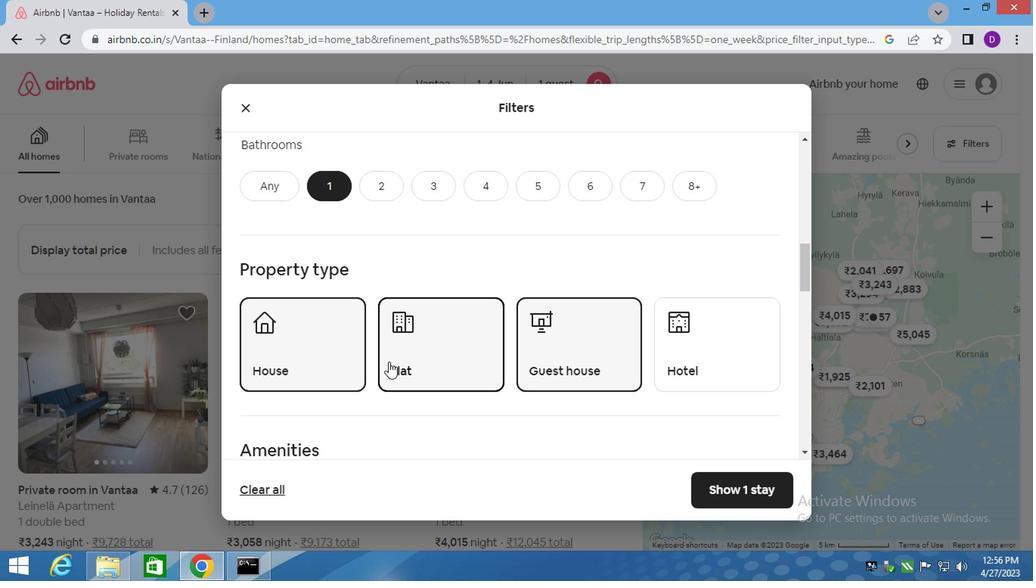 
Action: Mouse scrolled (385, 362) with delta (0, 0)
Screenshot: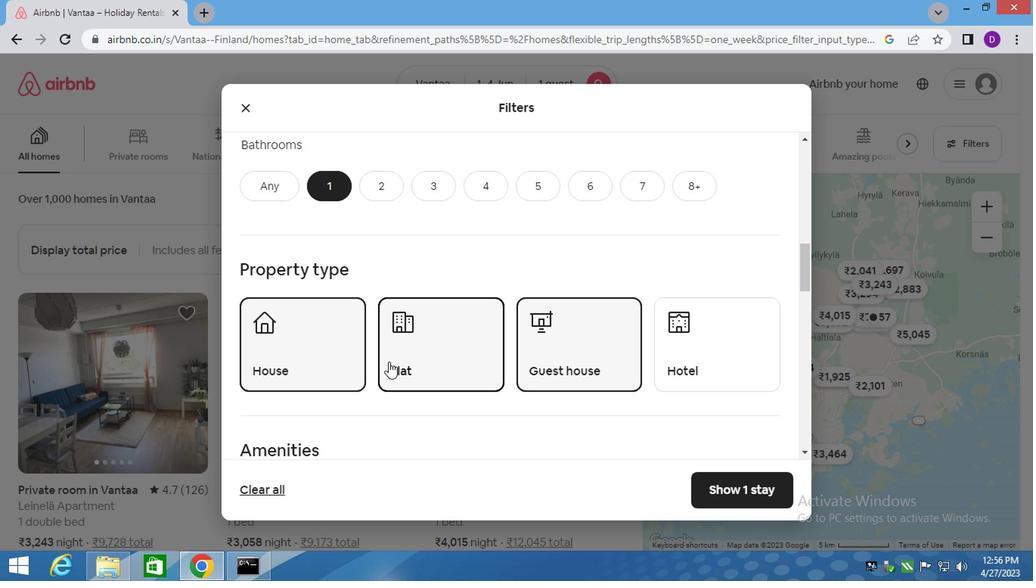 
Action: Mouse moved to (384, 366)
Screenshot: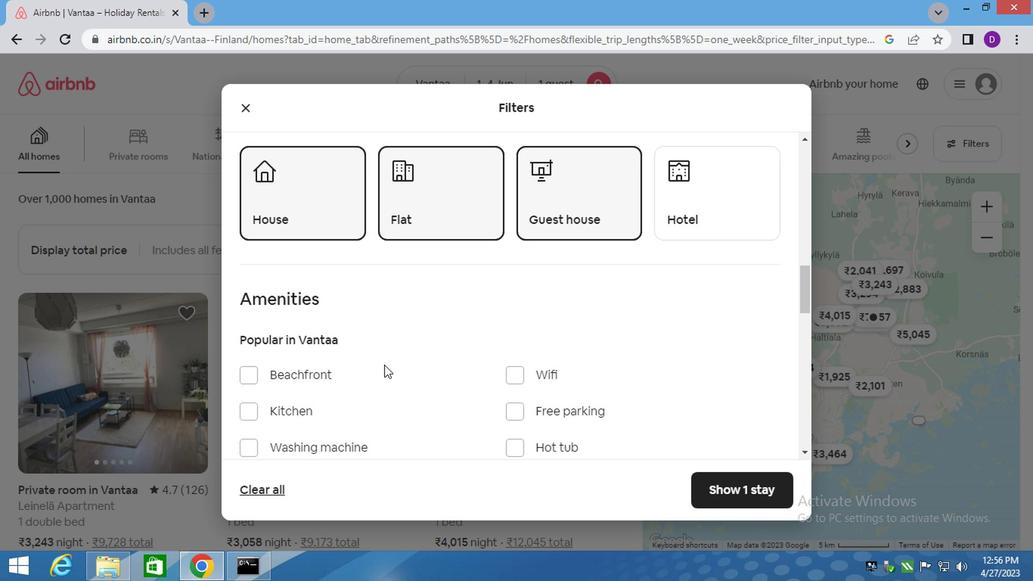 
Action: Mouse scrolled (384, 365) with delta (0, -1)
Screenshot: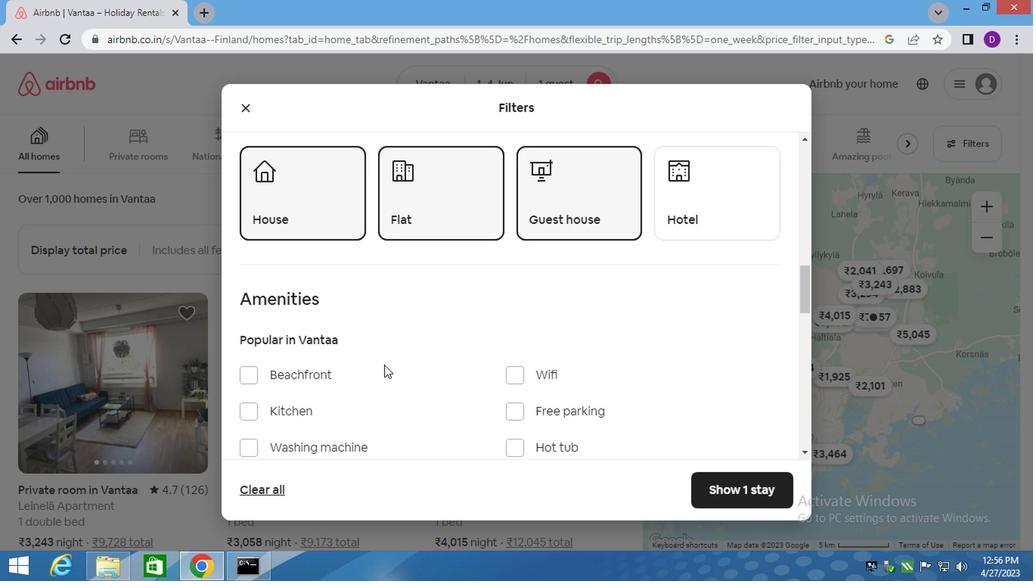
Action: Mouse moved to (385, 366)
Screenshot: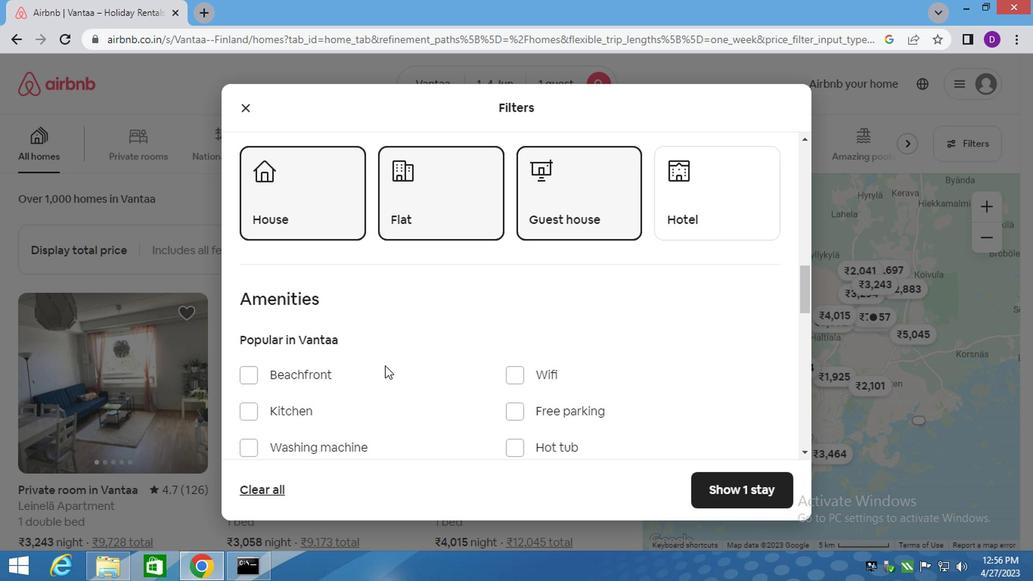 
Action: Mouse scrolled (385, 365) with delta (0, -1)
Screenshot: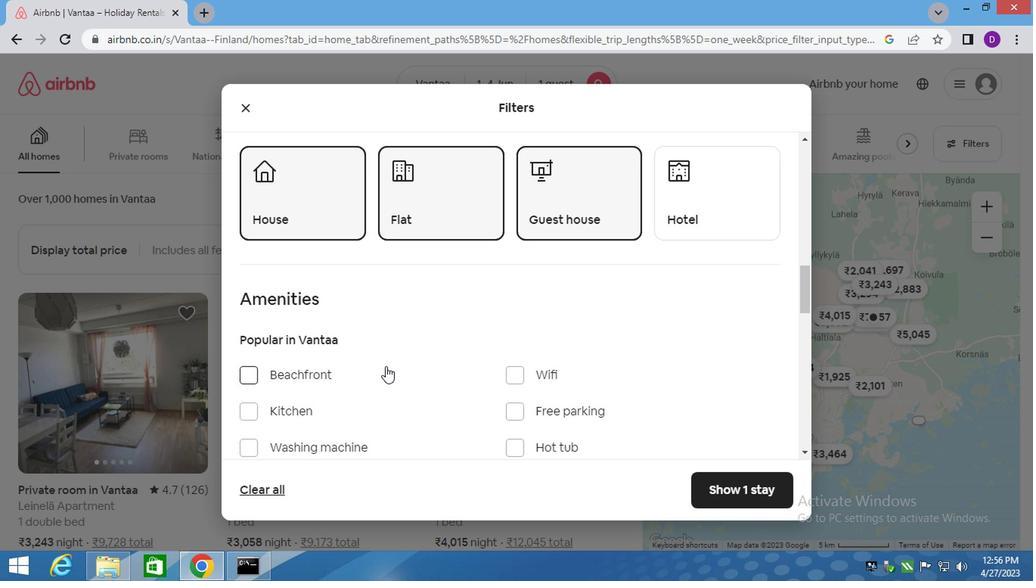 
Action: Mouse moved to (522, 346)
Screenshot: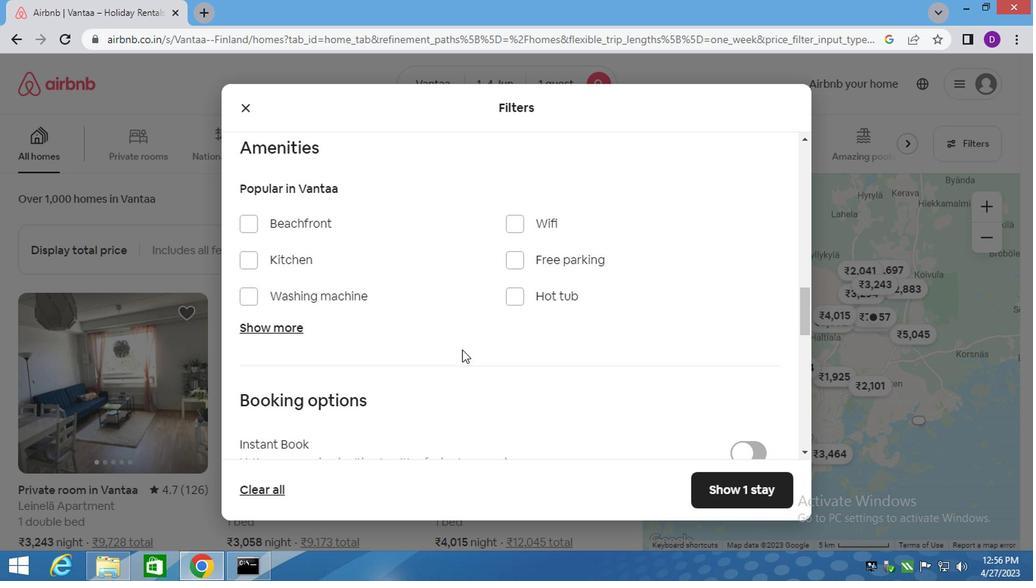 
Action: Mouse scrolled (522, 345) with delta (0, 0)
Screenshot: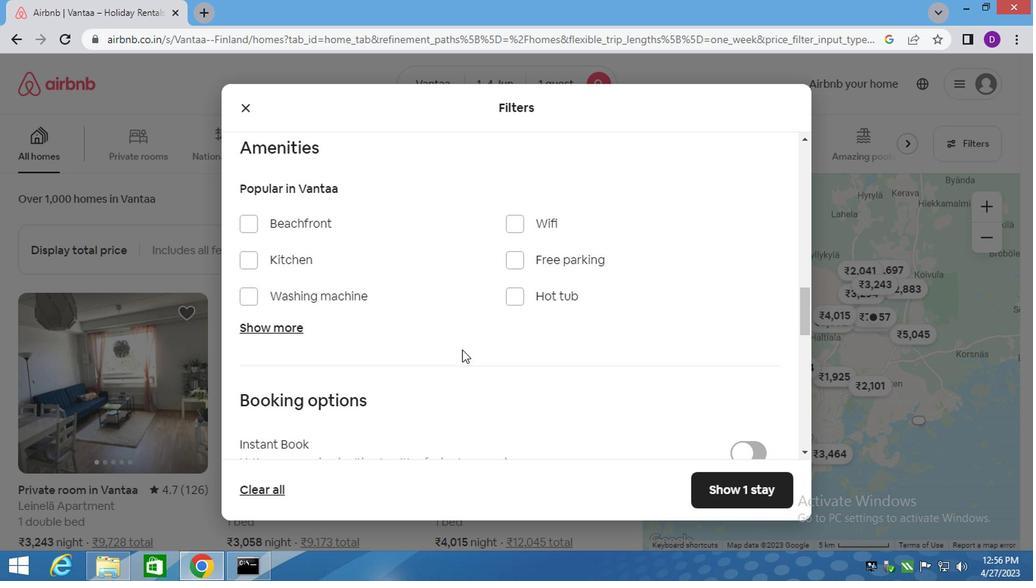 
Action: Mouse moved to (531, 346)
Screenshot: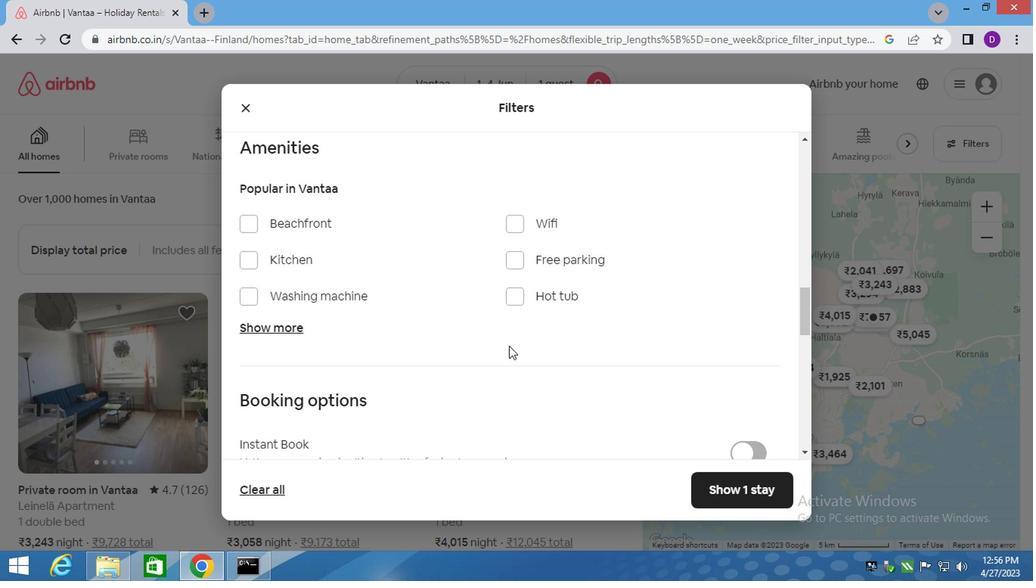 
Action: Mouse scrolled (531, 345) with delta (0, 0)
Screenshot: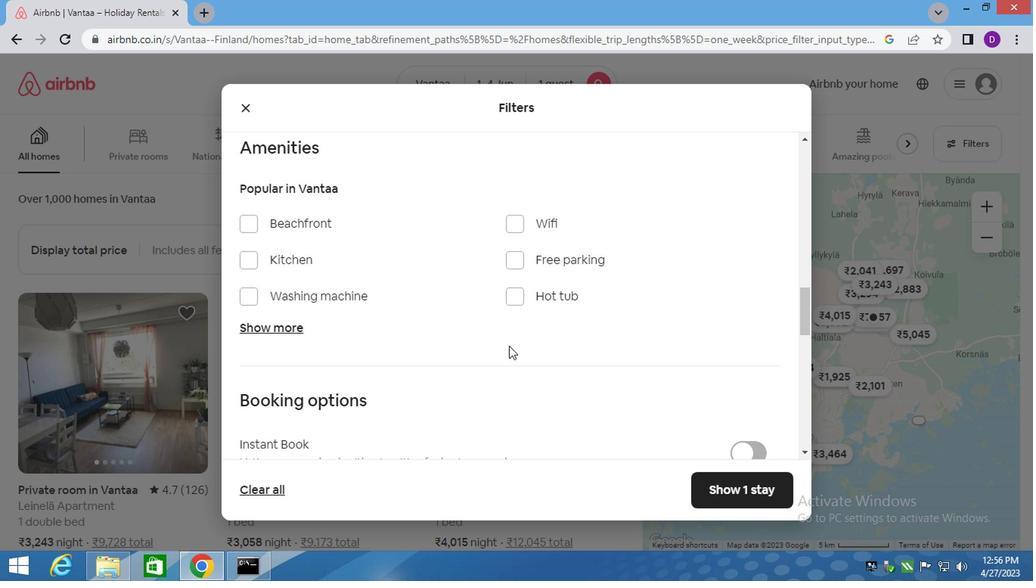 
Action: Mouse scrolled (531, 345) with delta (0, 0)
Screenshot: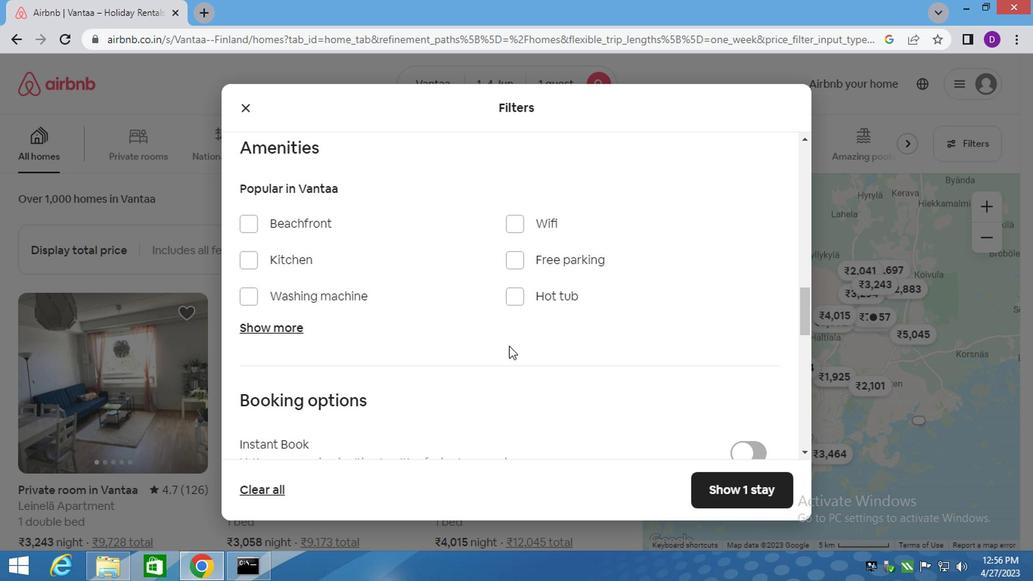
Action: Mouse moved to (747, 279)
Screenshot: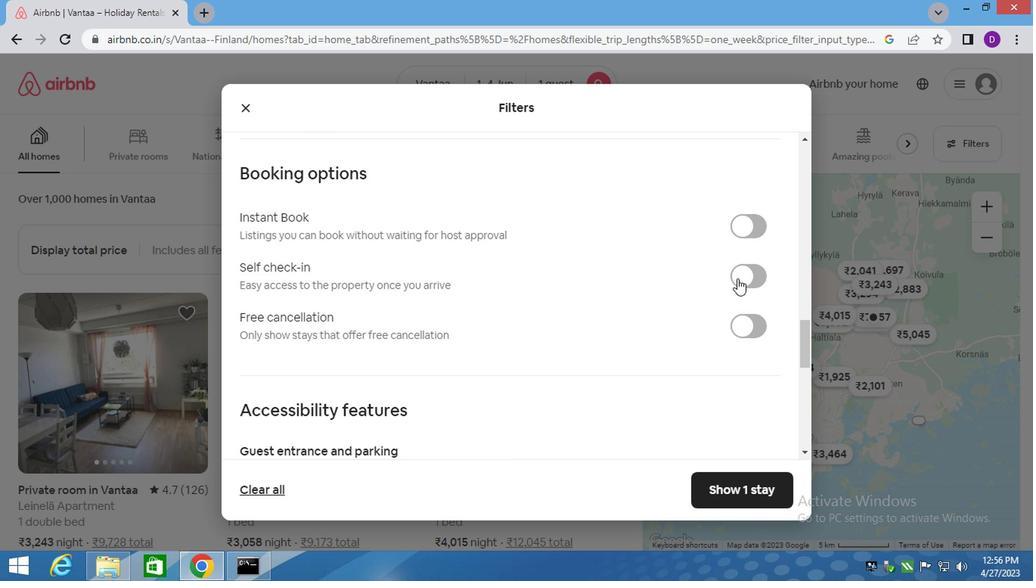 
Action: Mouse pressed left at (747, 279)
Screenshot: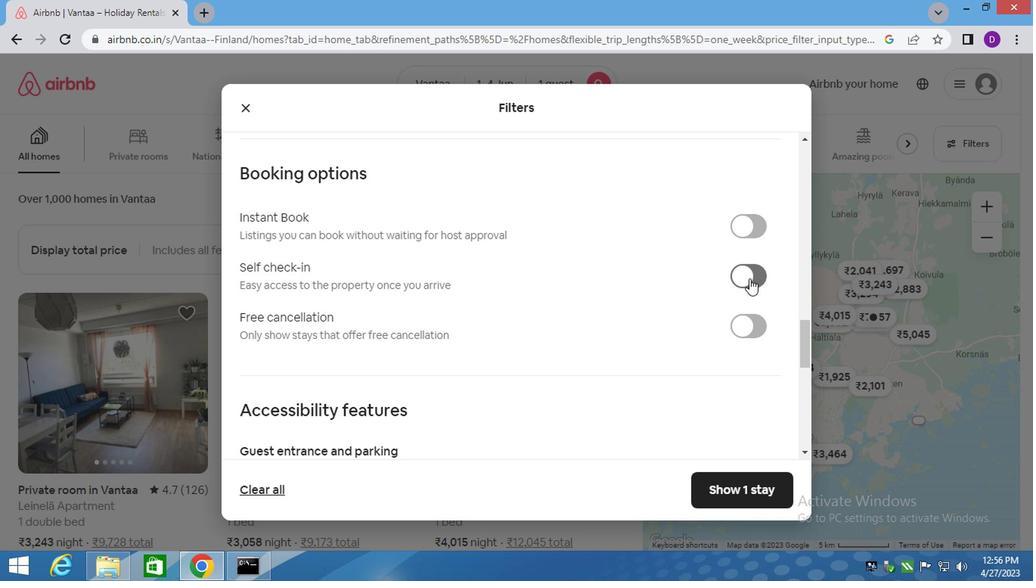 
Action: Mouse moved to (346, 360)
Screenshot: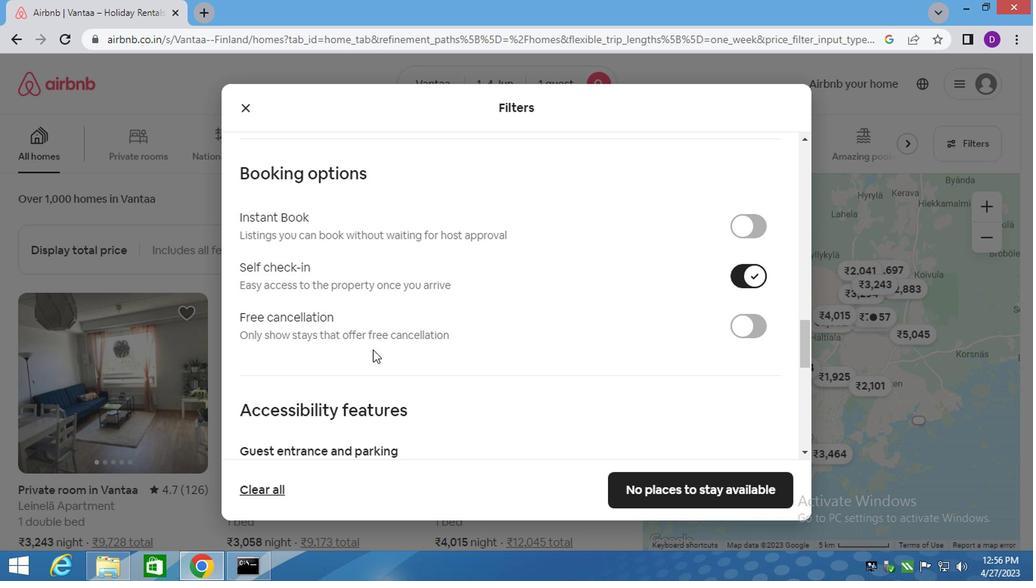 
Action: Mouse scrolled (346, 359) with delta (0, -1)
Screenshot: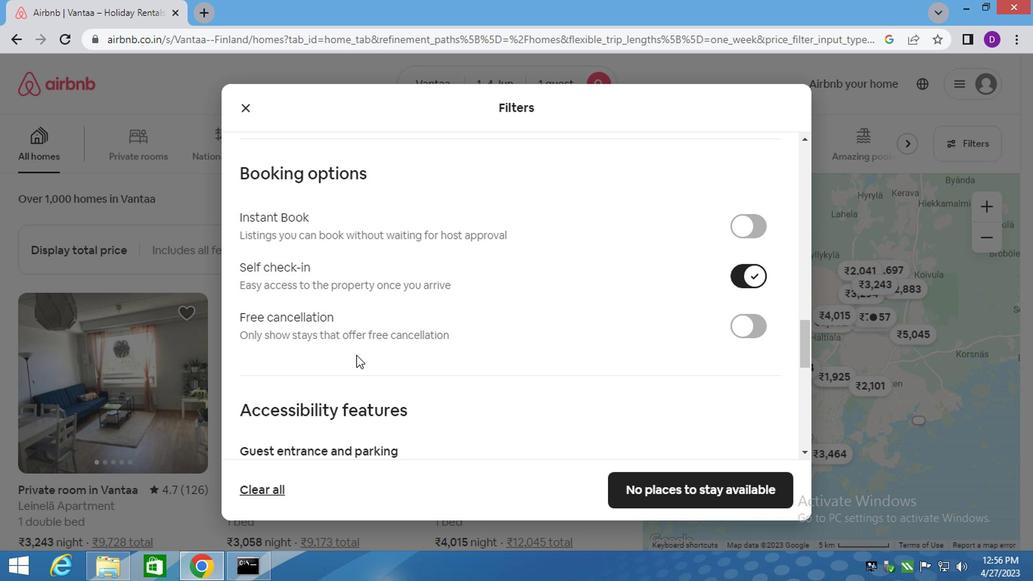 
Action: Mouse moved to (346, 361)
Screenshot: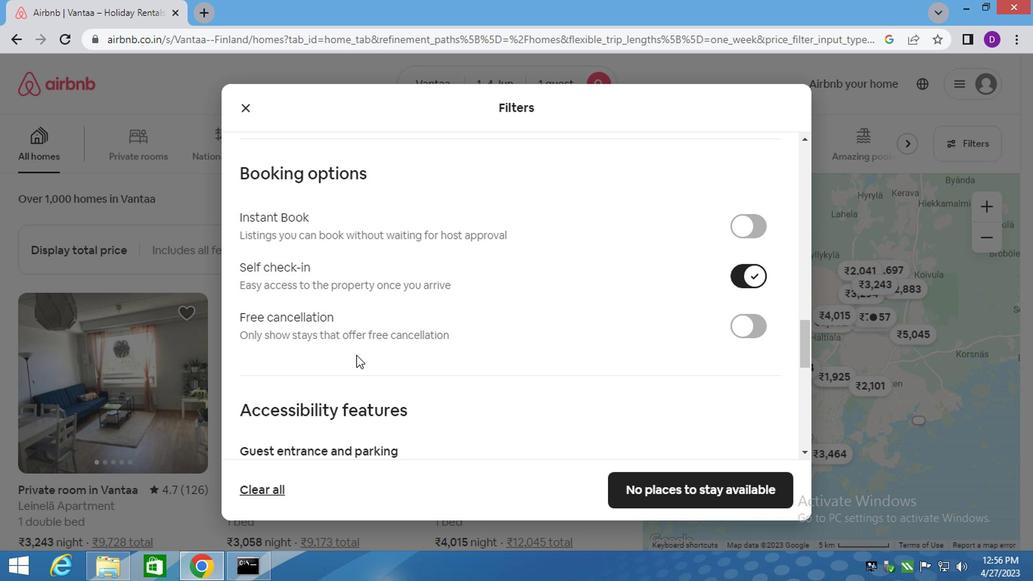 
Action: Mouse scrolled (346, 360) with delta (0, 0)
Screenshot: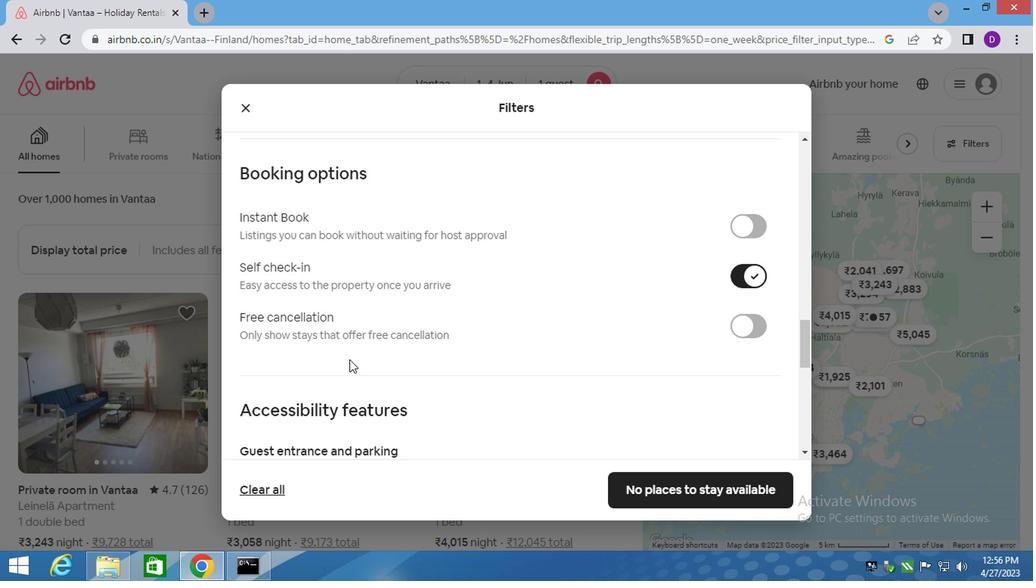
Action: Mouse scrolled (346, 360) with delta (0, 0)
Screenshot: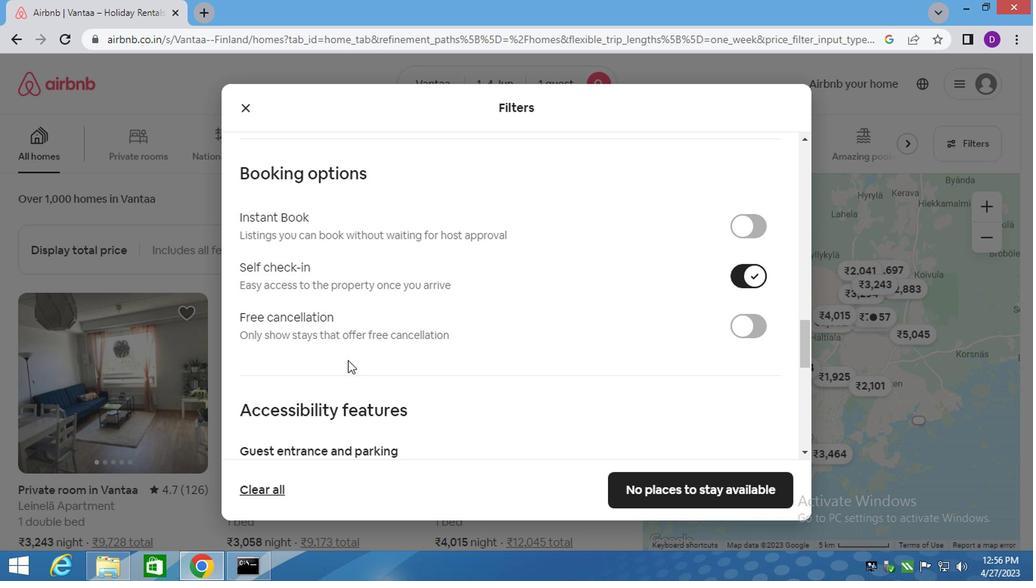 
Action: Mouse moved to (346, 361)
Screenshot: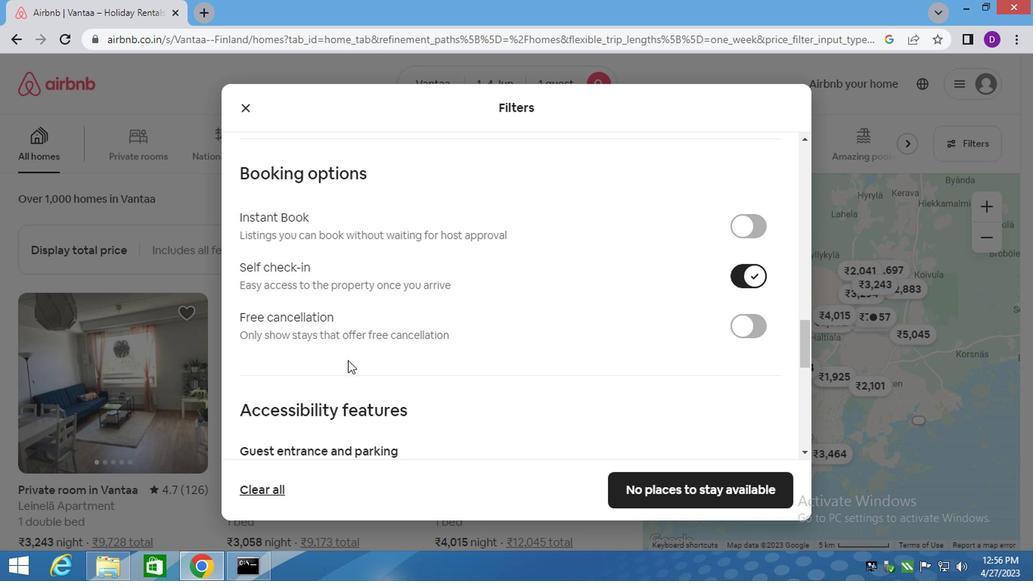 
Action: Mouse scrolled (346, 360) with delta (0, 0)
Screenshot: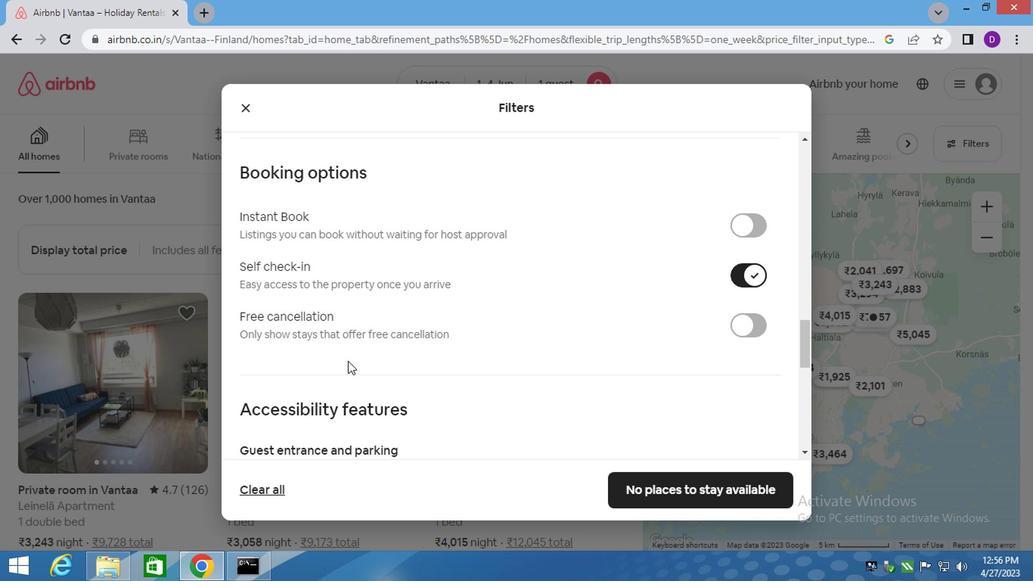 
Action: Mouse moved to (346, 361)
Screenshot: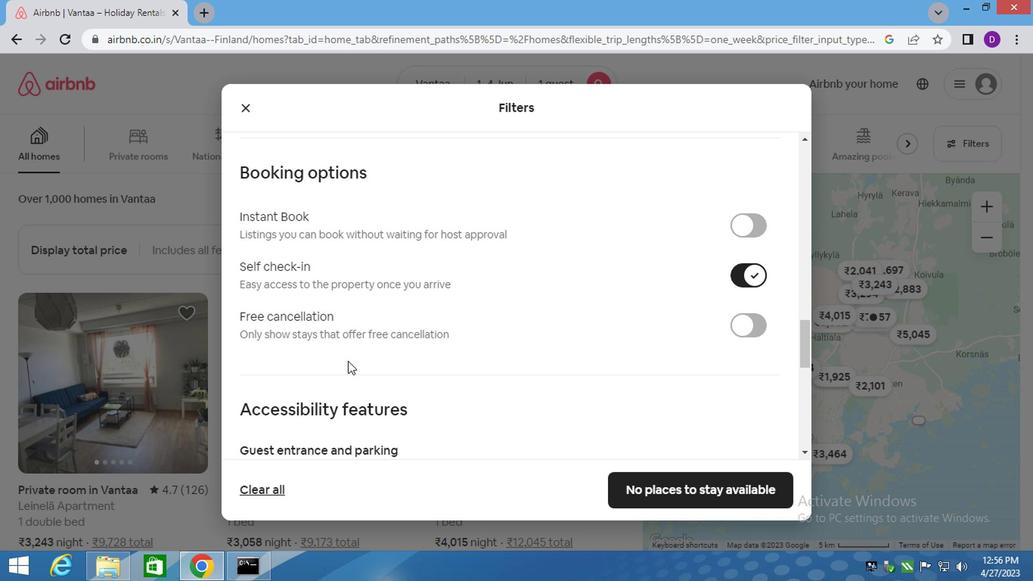 
Action: Mouse scrolled (346, 360) with delta (0, 0)
Screenshot: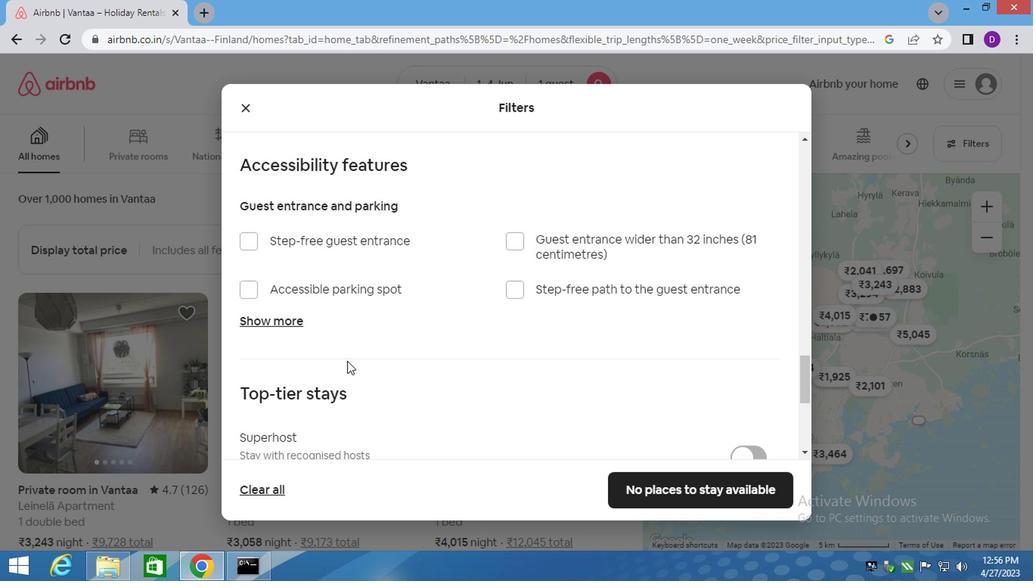 
Action: Mouse scrolled (346, 360) with delta (0, 0)
Screenshot: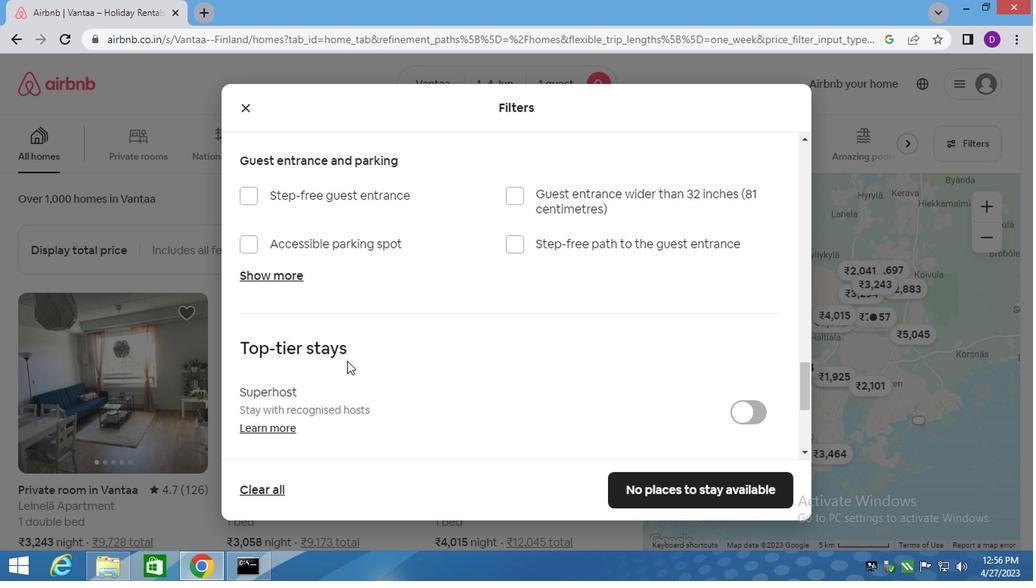 
Action: Mouse scrolled (346, 360) with delta (0, 0)
Screenshot: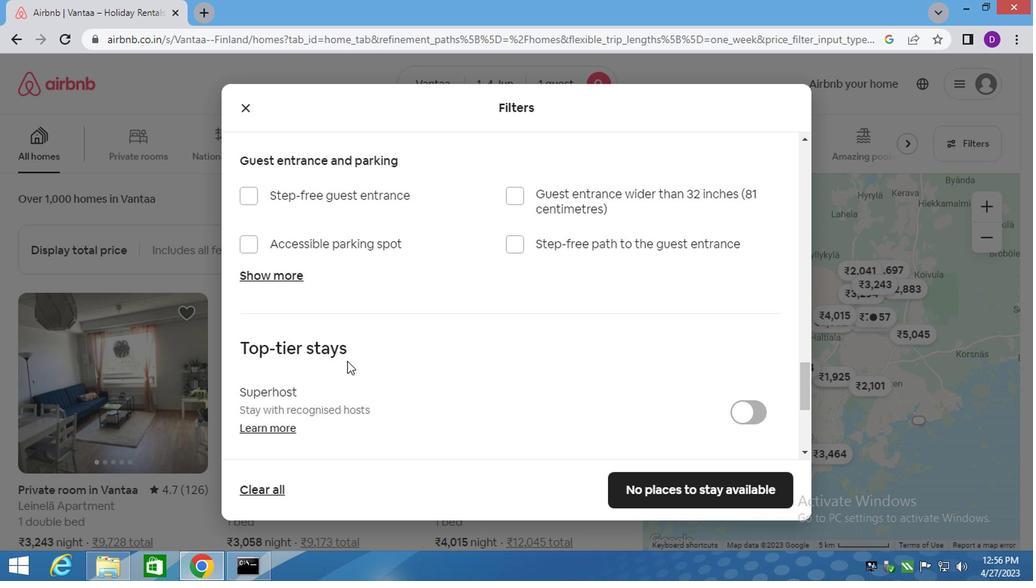 
Action: Mouse scrolled (346, 360) with delta (0, 0)
Screenshot: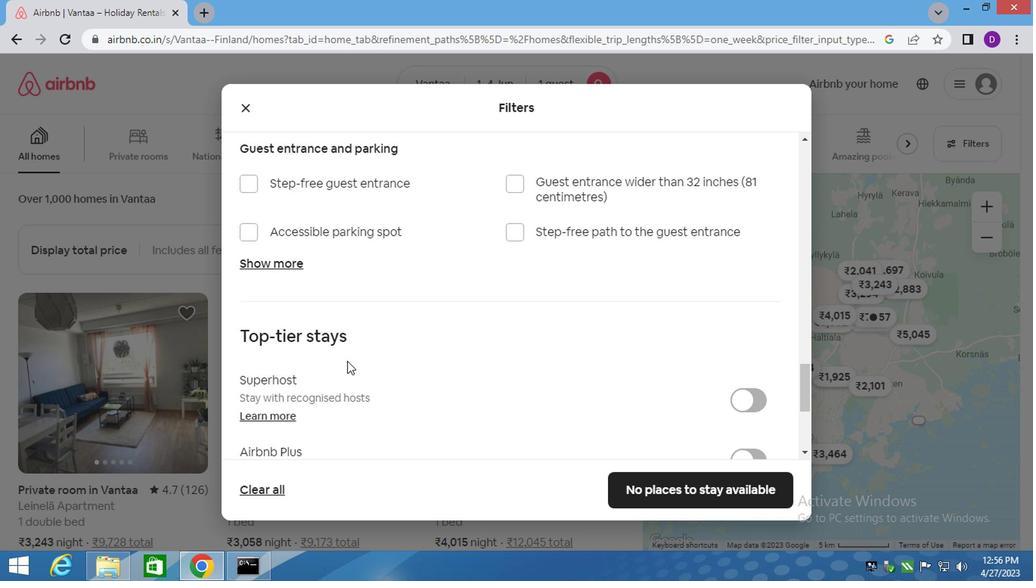 
Action: Mouse scrolled (346, 360) with delta (0, 0)
Screenshot: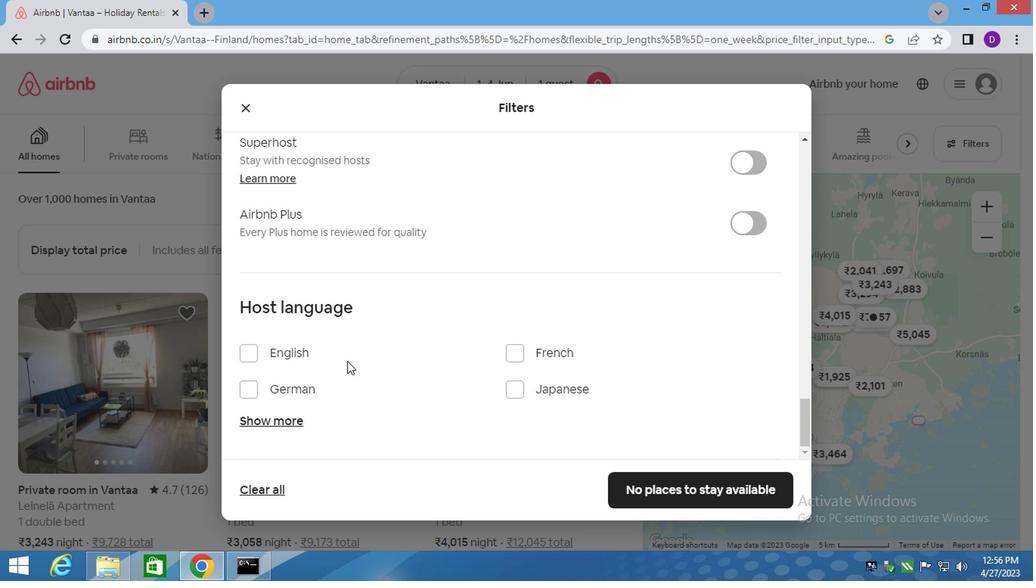 
Action: Mouse scrolled (346, 360) with delta (0, 0)
Screenshot: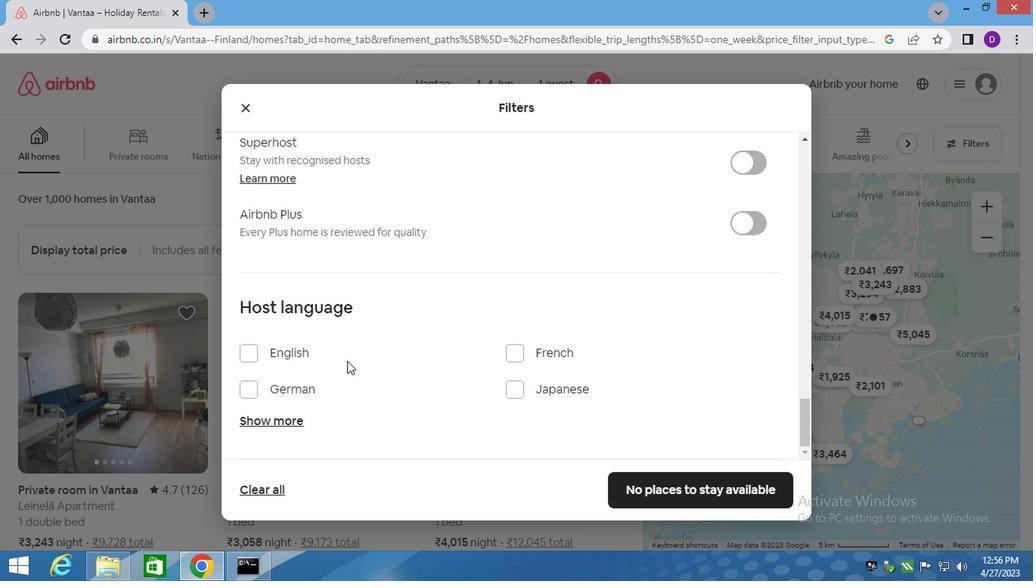 
Action: Mouse scrolled (346, 360) with delta (0, 0)
Screenshot: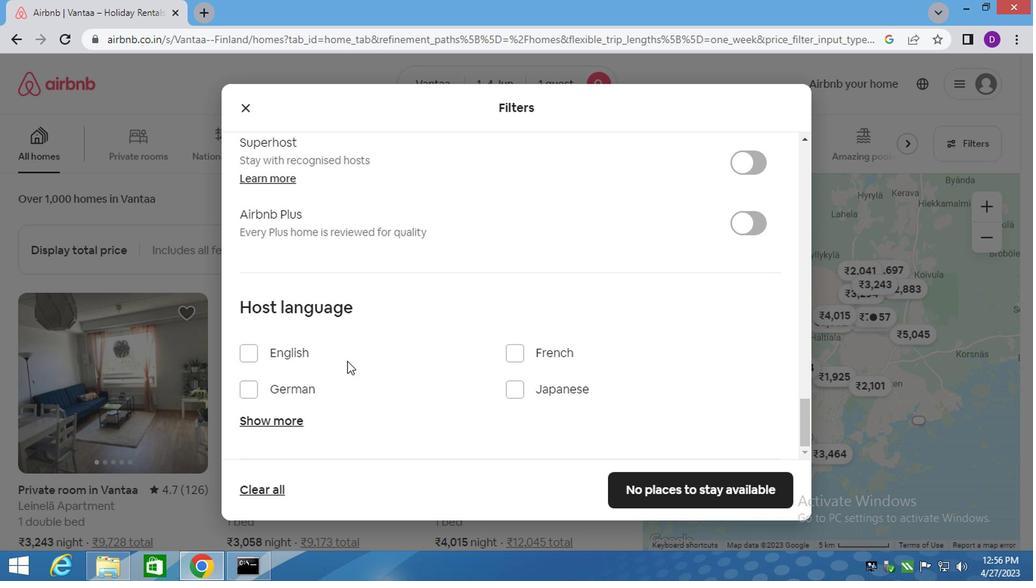 
Action: Mouse moved to (249, 348)
Screenshot: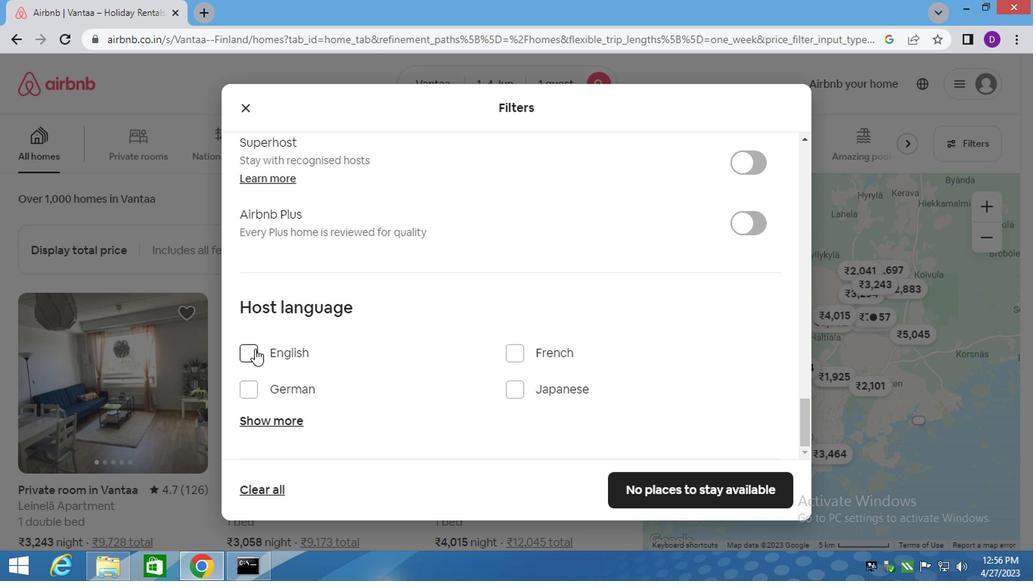
Action: Mouse pressed left at (249, 348)
Screenshot: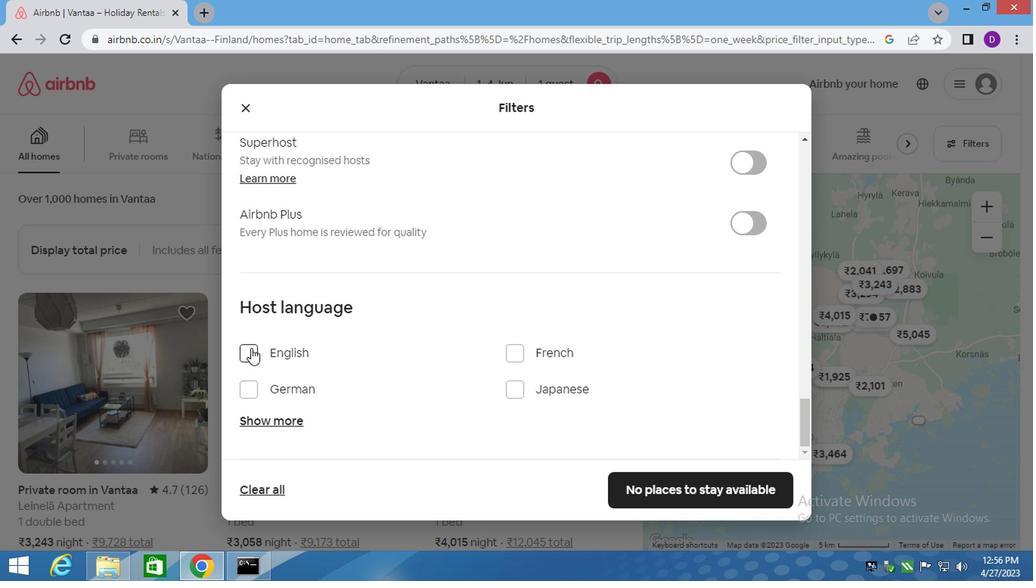 
Action: Mouse moved to (689, 476)
Screenshot: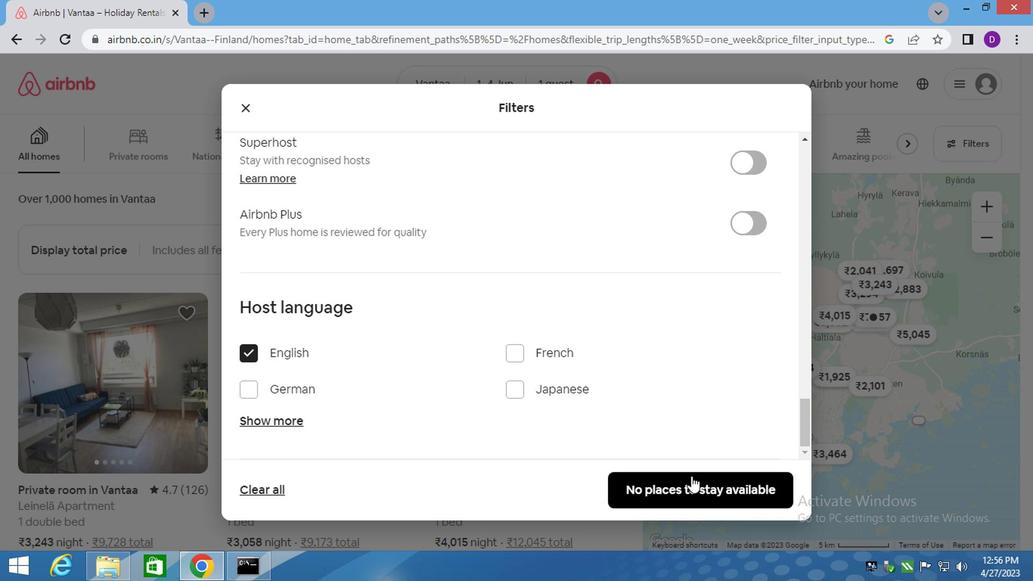 
Action: Mouse pressed left at (689, 476)
Screenshot: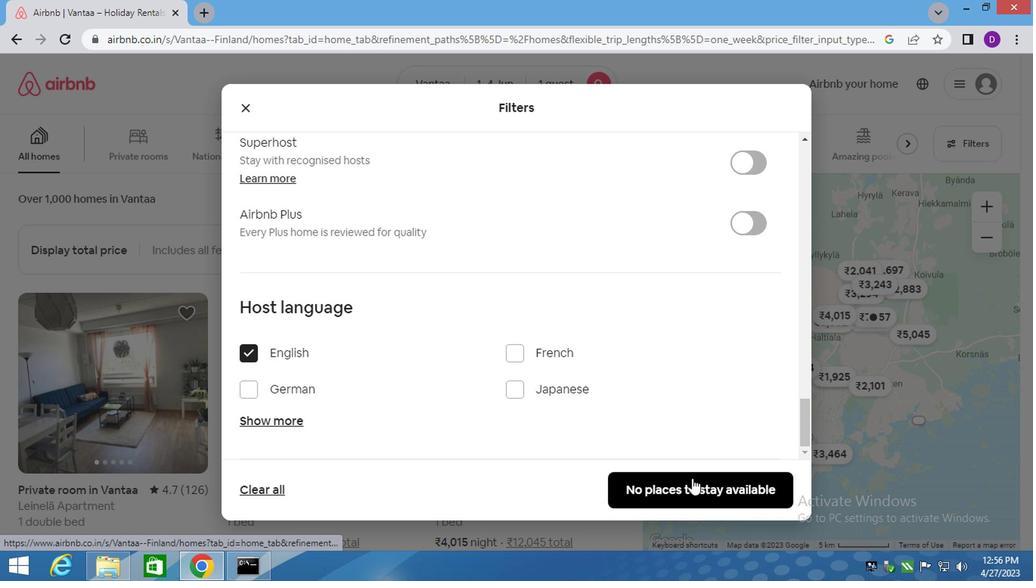 
Action: Mouse moved to (603, 346)
Screenshot: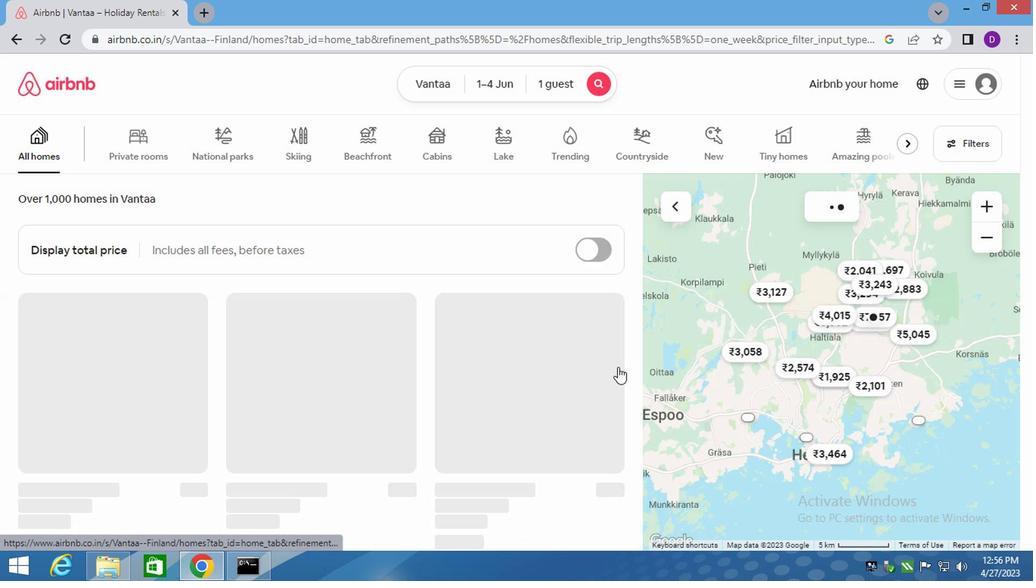 
